 Task: Find connections with filter location Dongsheng with filter topic #SEMwith filter profile language Spanish with filter current company Vardhman Textiles with filter school St. Stephen's College, Delhi with filter industry Museums, Historical Sites, and Zoos with filter service category Home Networking with filter keywords title Journalist
Action: Mouse moved to (607, 61)
Screenshot: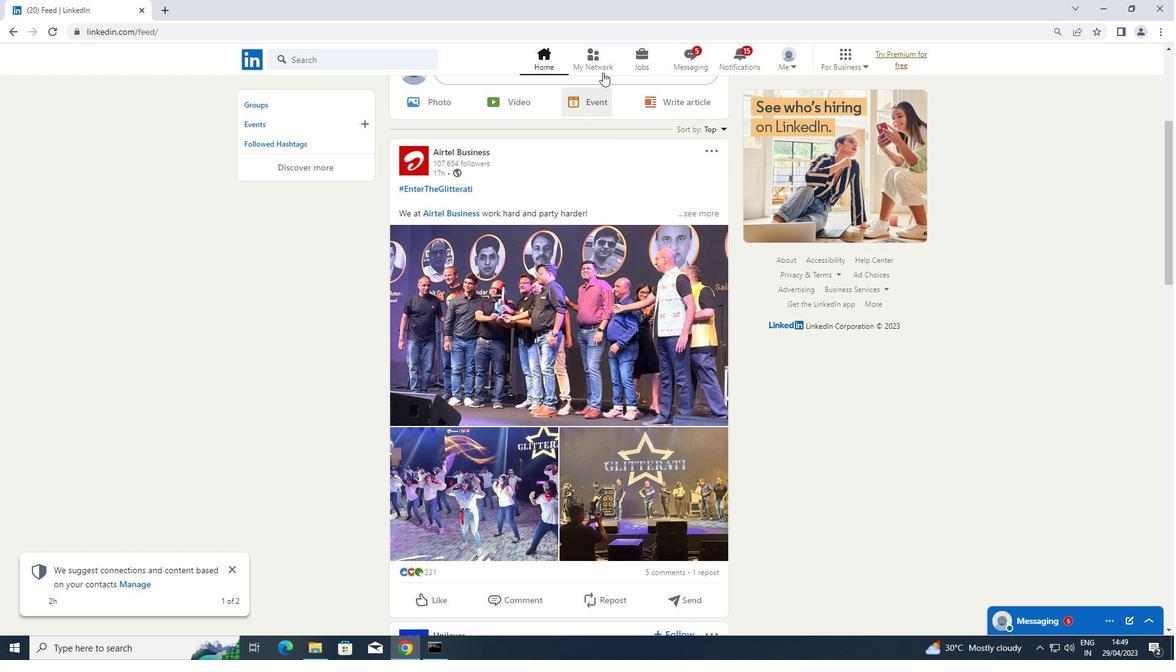 
Action: Mouse pressed left at (607, 61)
Screenshot: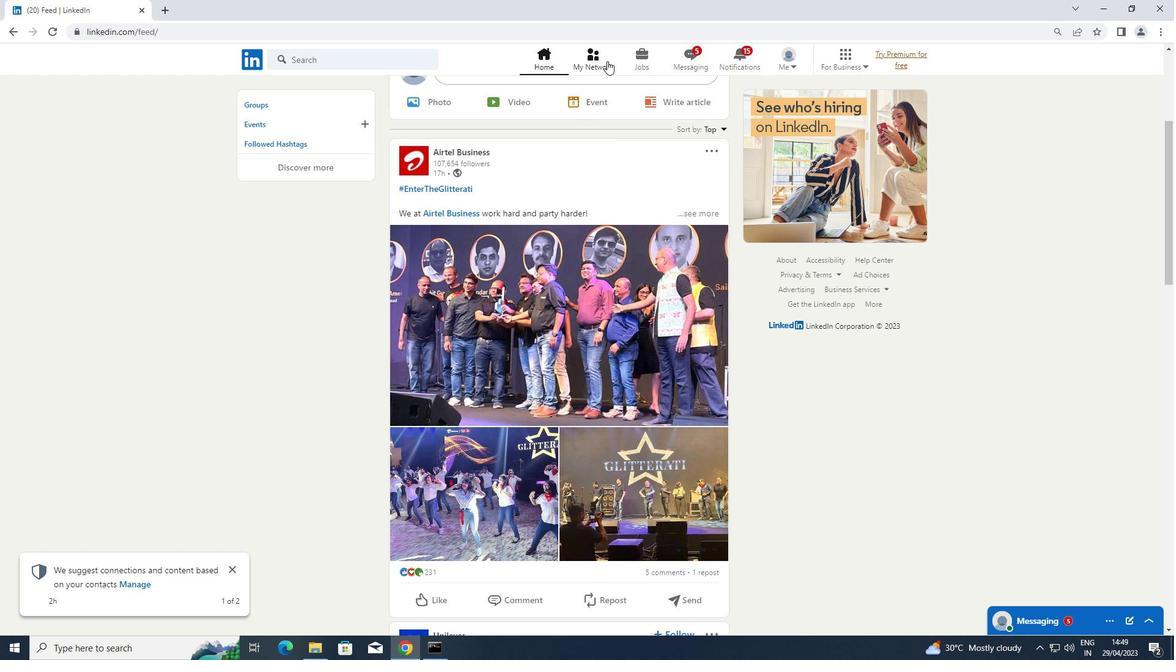 
Action: Mouse moved to (349, 126)
Screenshot: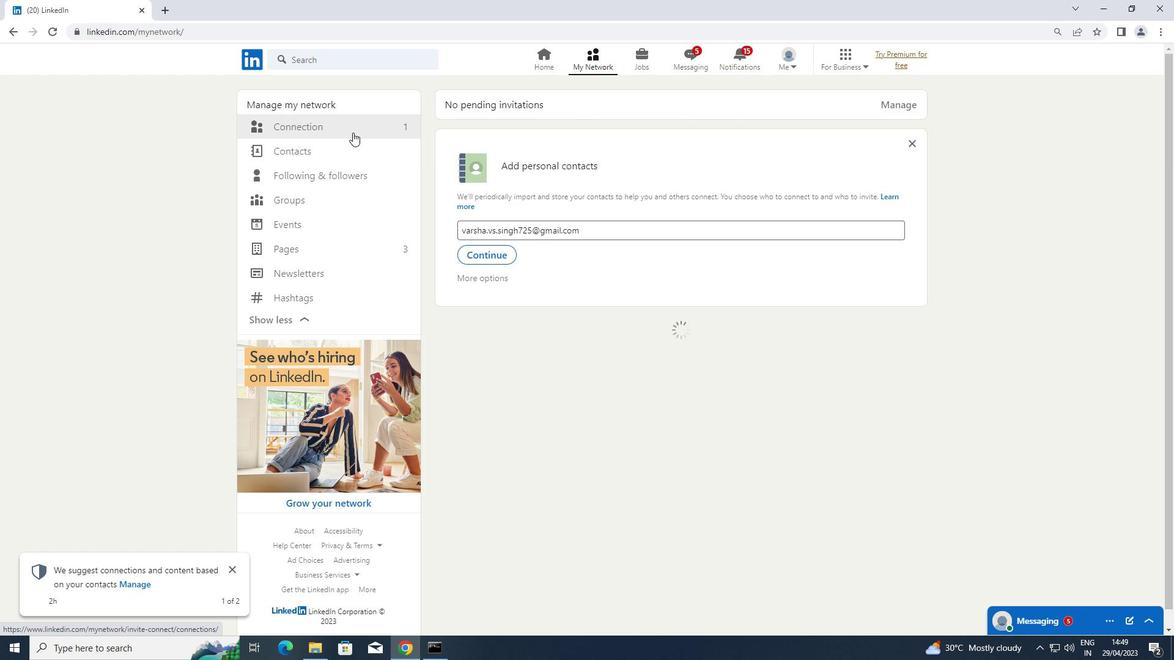 
Action: Mouse pressed left at (349, 126)
Screenshot: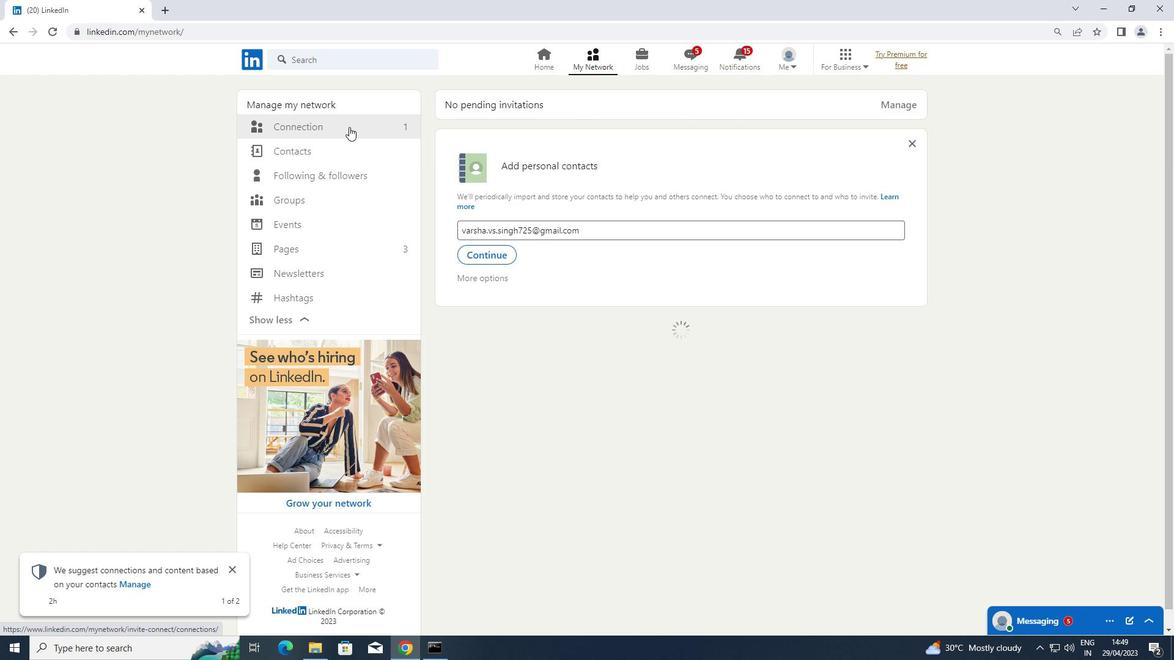 
Action: Mouse moved to (689, 127)
Screenshot: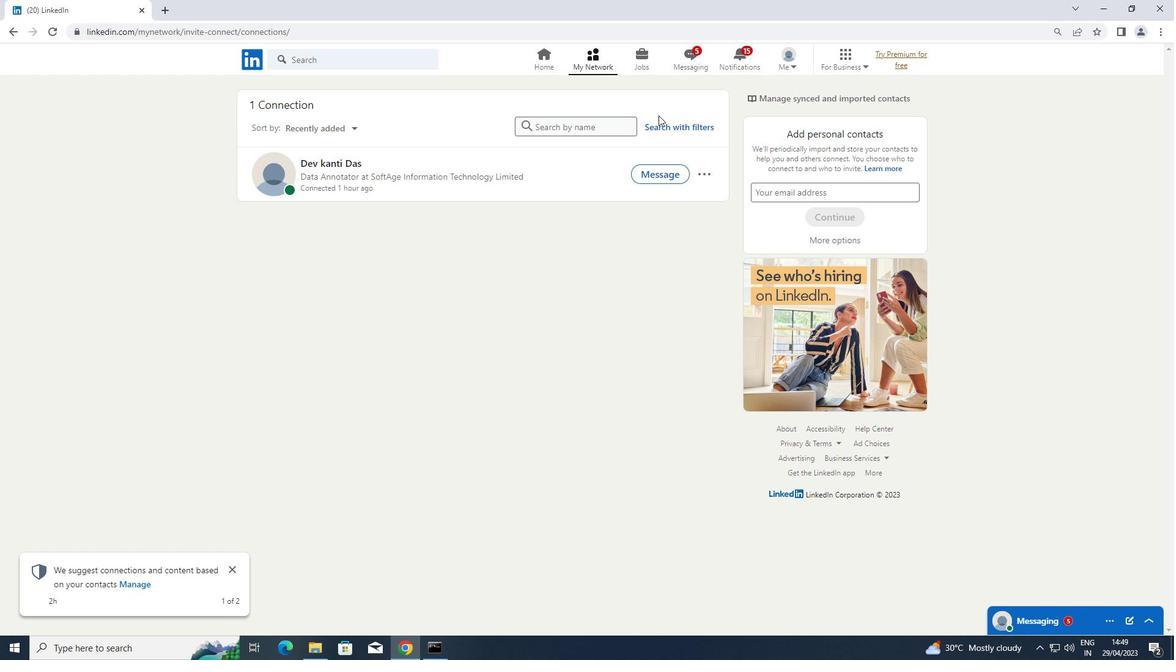 
Action: Mouse pressed left at (689, 127)
Screenshot: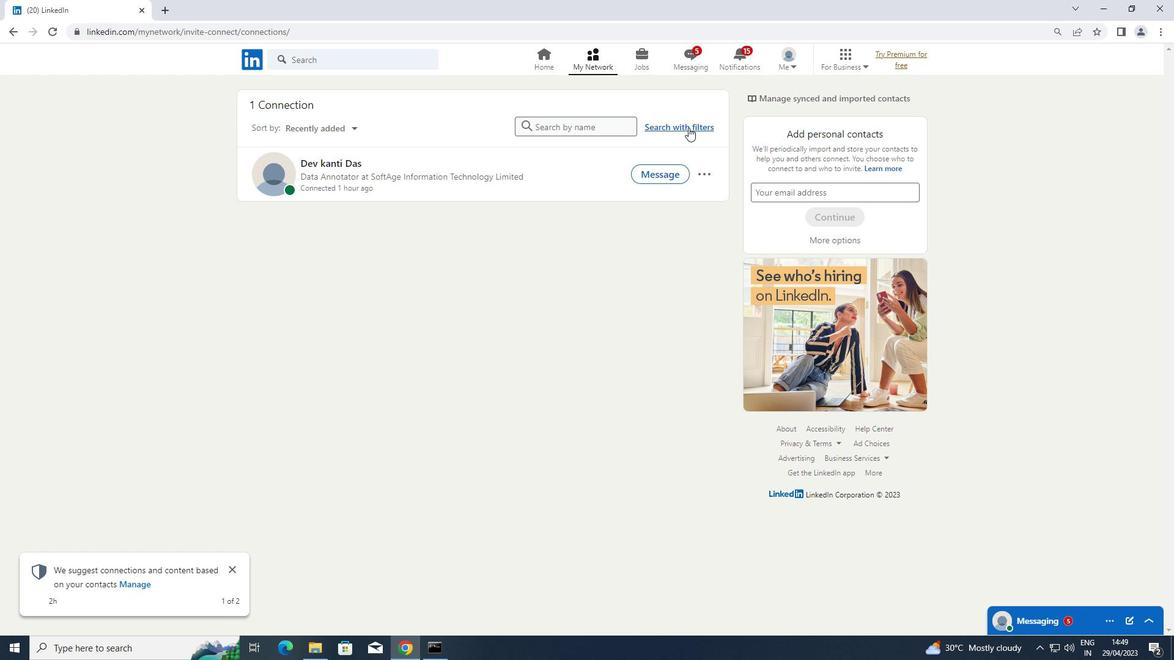 
Action: Mouse moved to (619, 96)
Screenshot: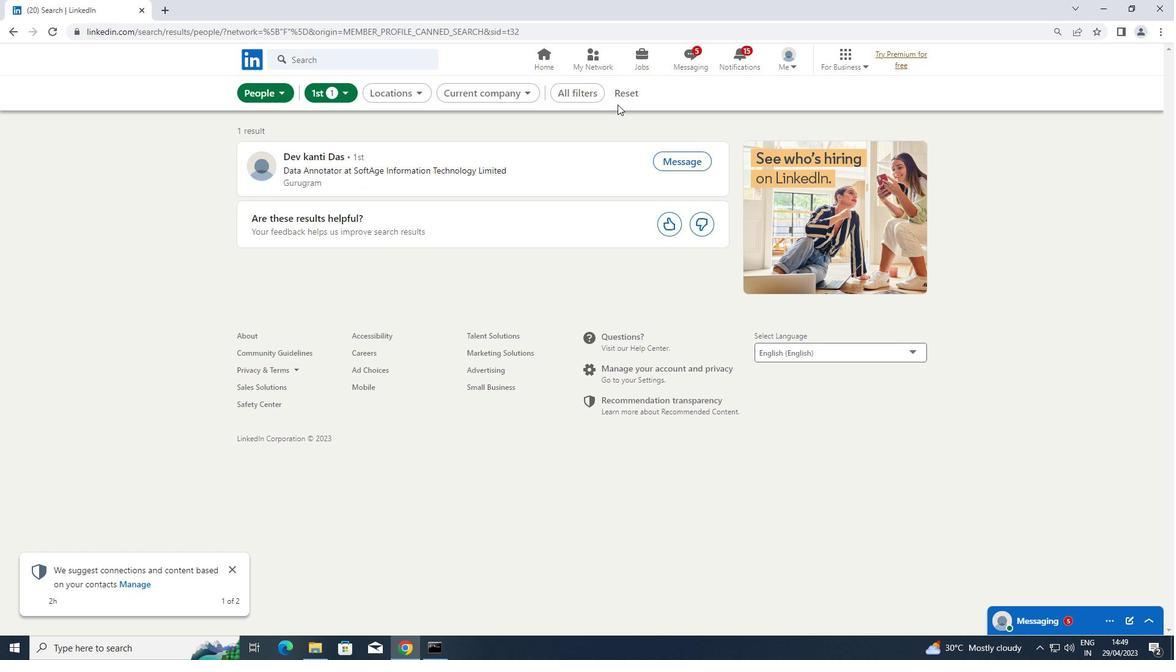 
Action: Mouse pressed left at (619, 96)
Screenshot: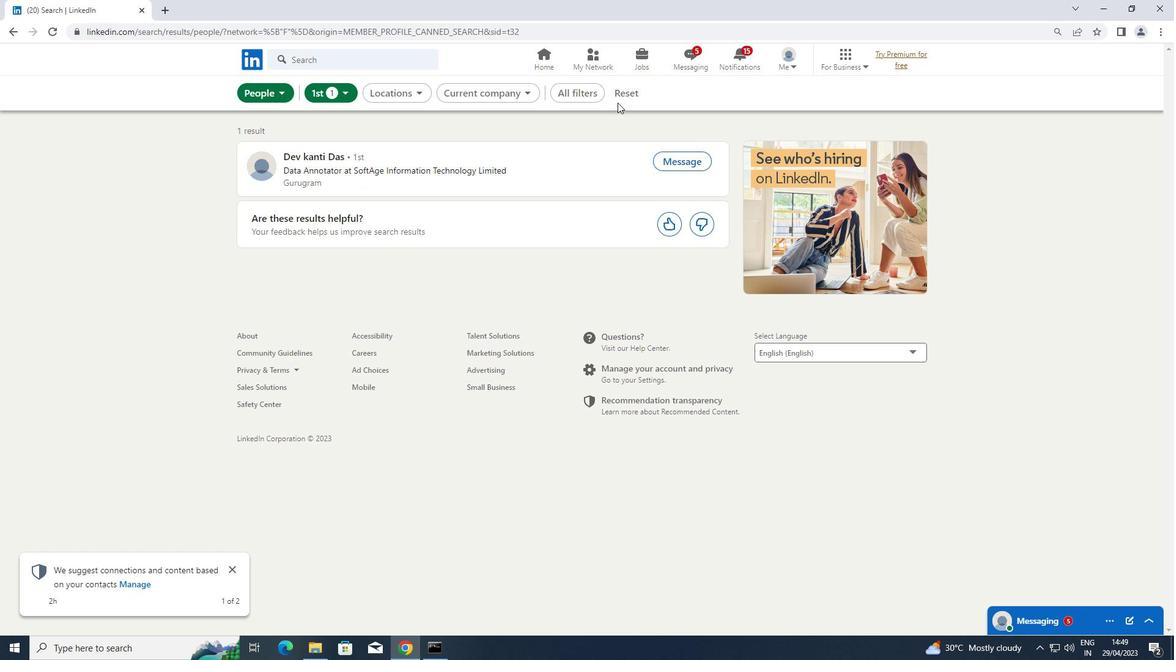 
Action: Mouse moved to (602, 97)
Screenshot: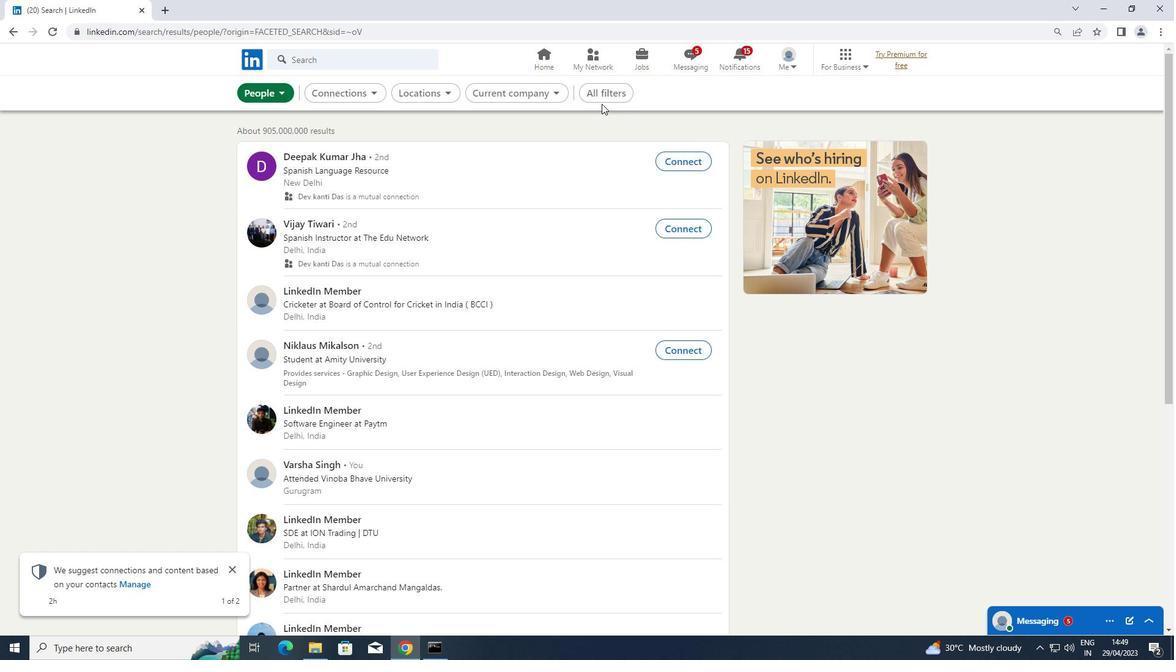 
Action: Mouse pressed left at (602, 97)
Screenshot: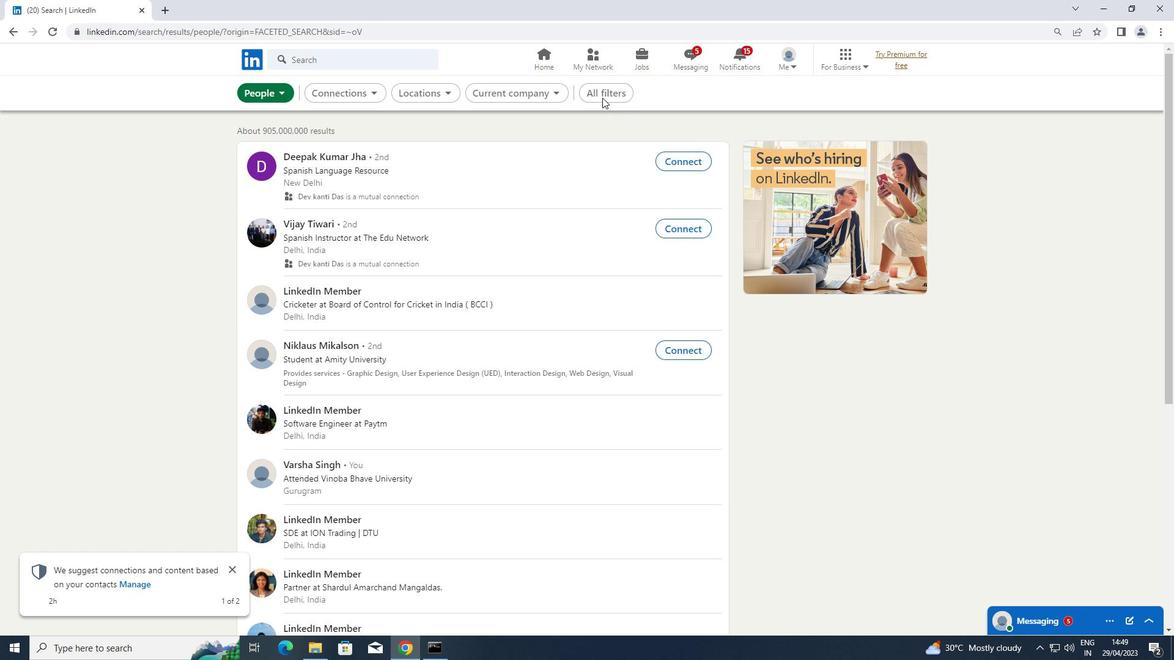
Action: Mouse moved to (853, 219)
Screenshot: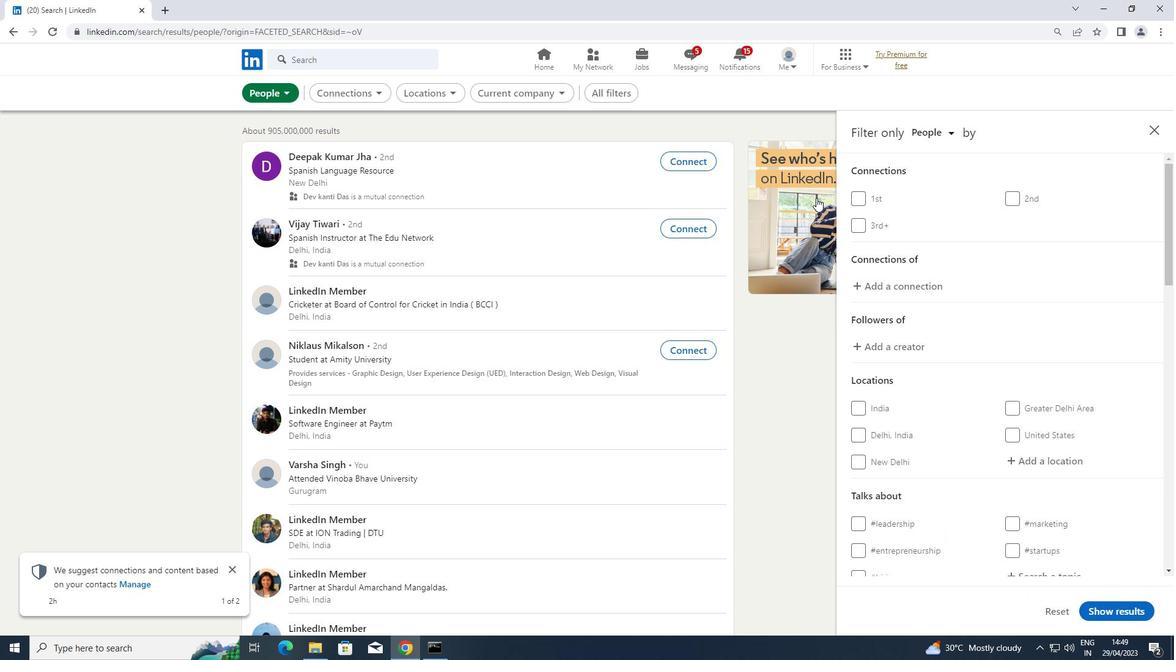 
Action: Mouse scrolled (853, 218) with delta (0, 0)
Screenshot: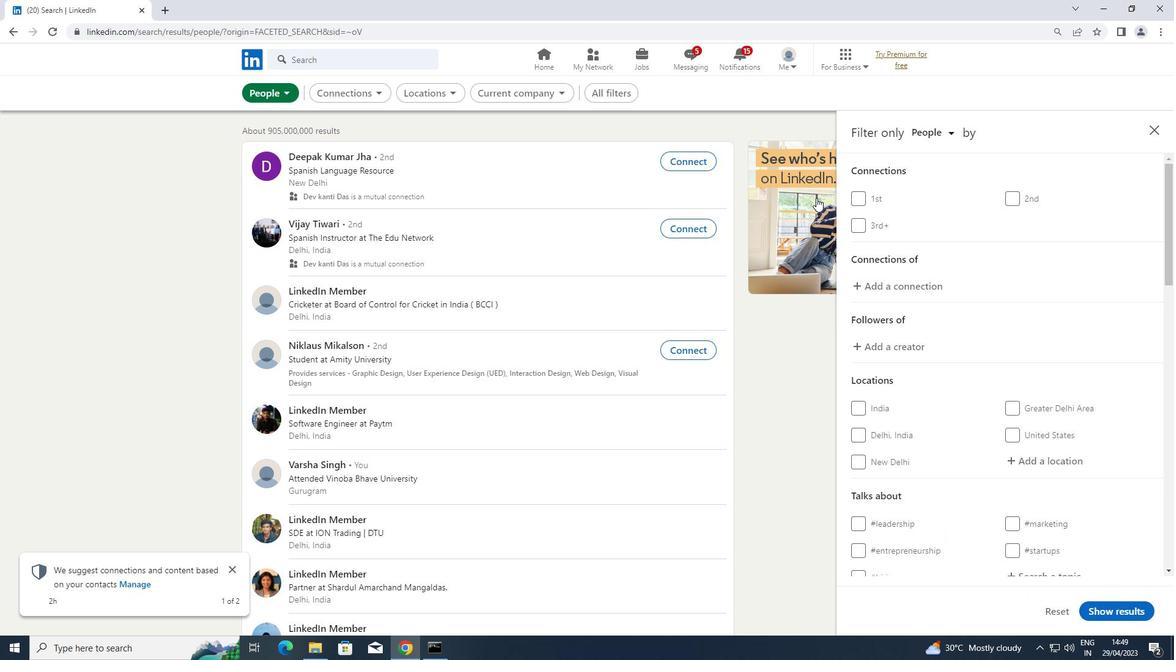
Action: Mouse moved to (1012, 394)
Screenshot: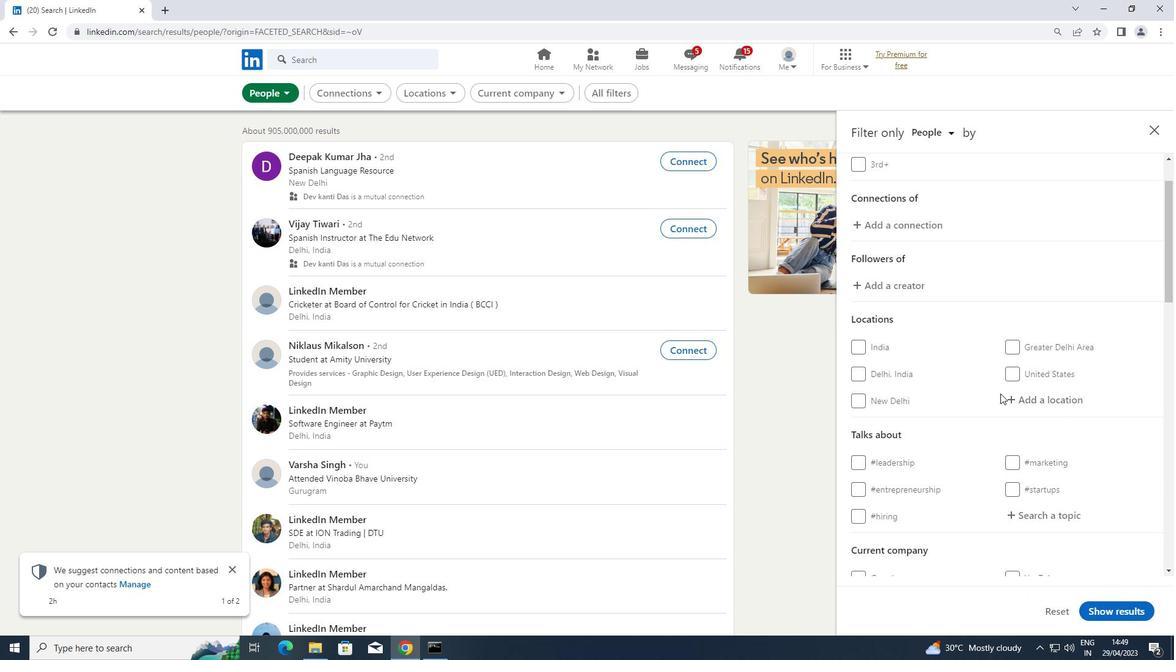 
Action: Mouse pressed left at (1012, 394)
Screenshot: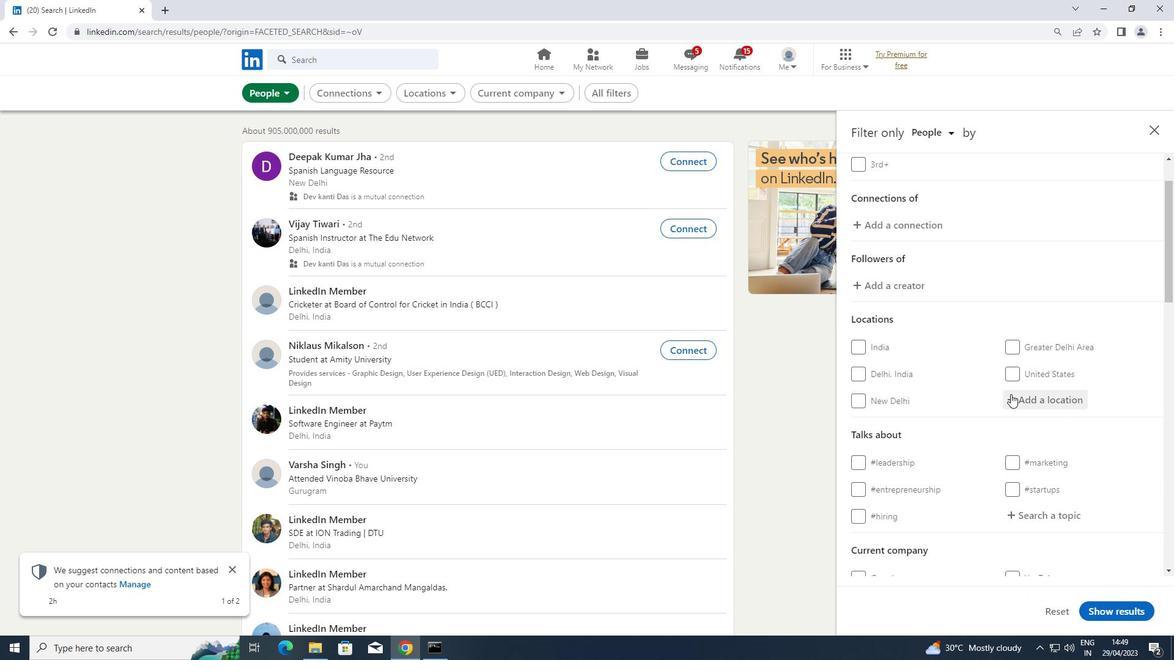 
Action: Mouse moved to (974, 289)
Screenshot: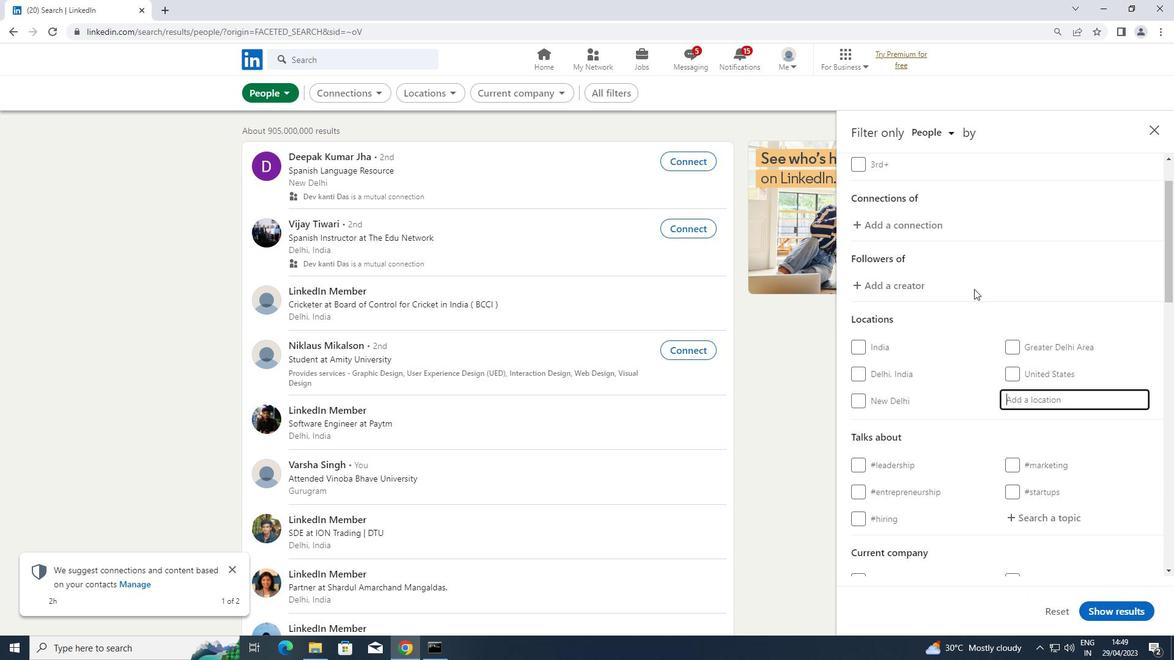 
Action: Key pressed <Key.shift>DONSHENG
Screenshot: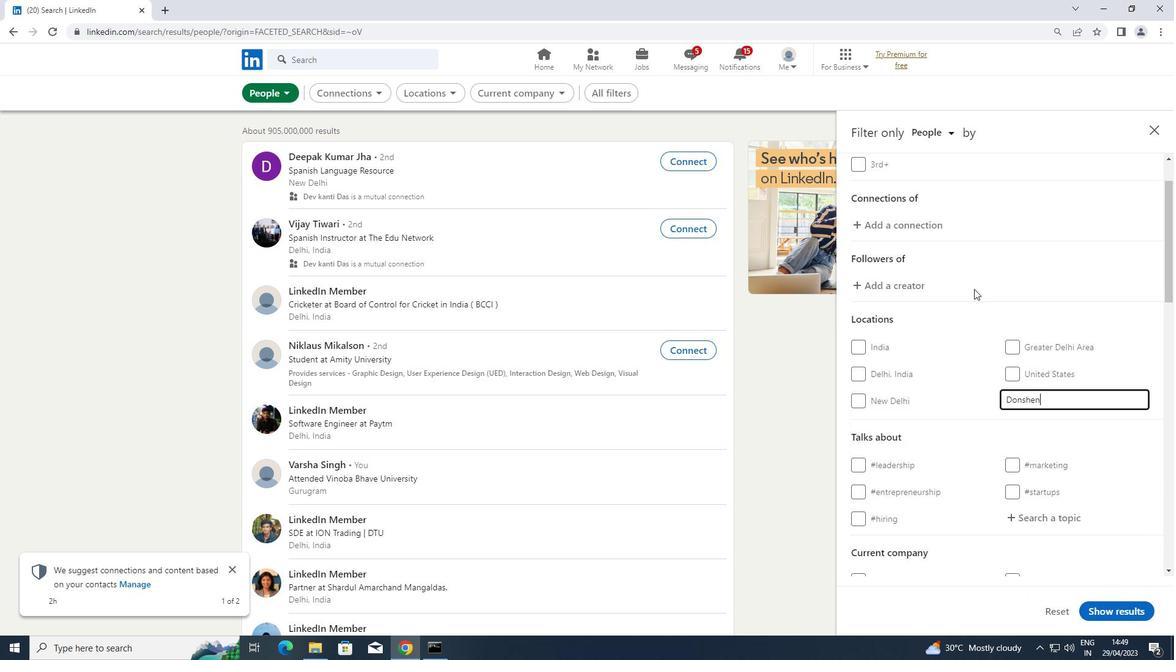 
Action: Mouse moved to (1021, 517)
Screenshot: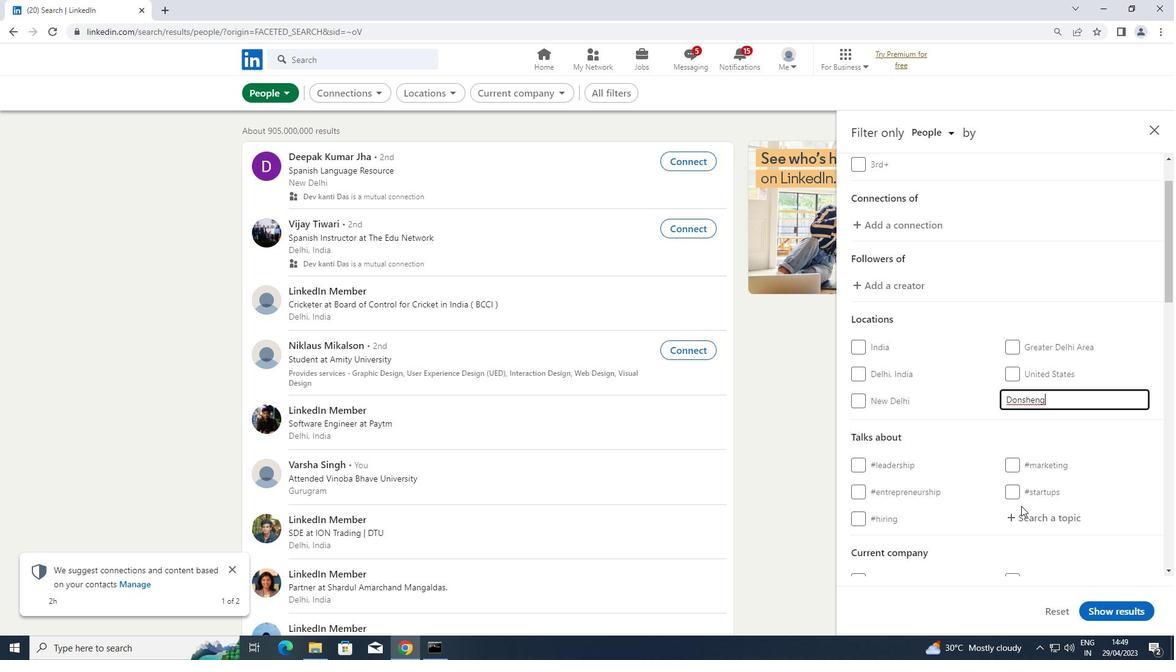 
Action: Mouse pressed left at (1021, 517)
Screenshot: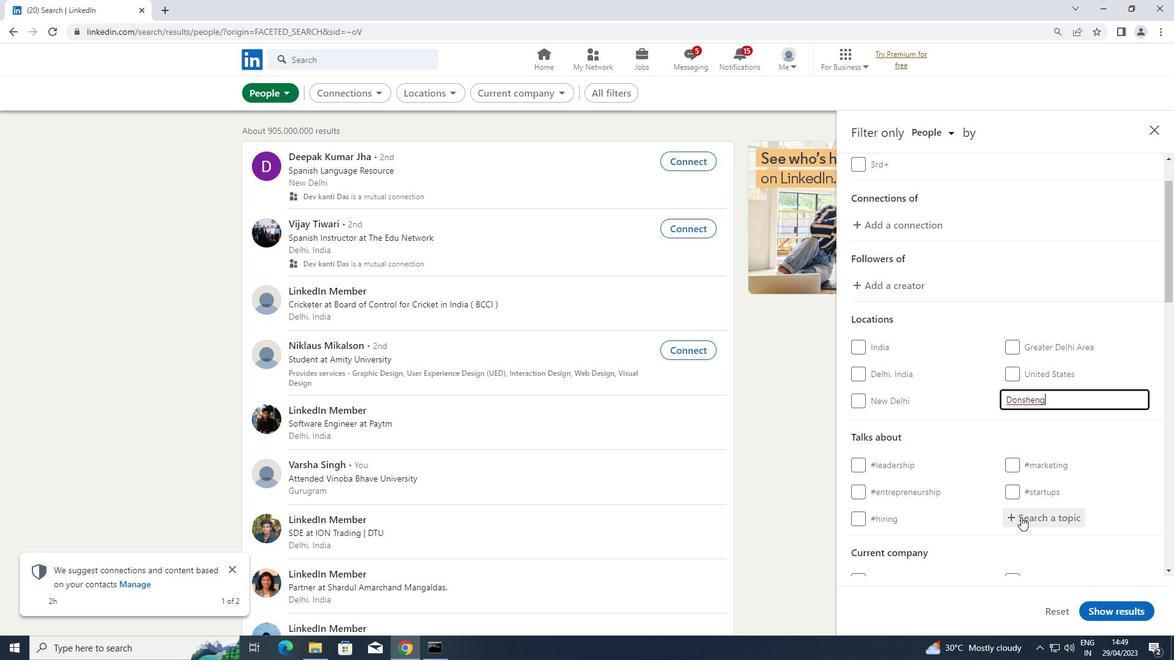 
Action: Mouse moved to (979, 414)
Screenshot: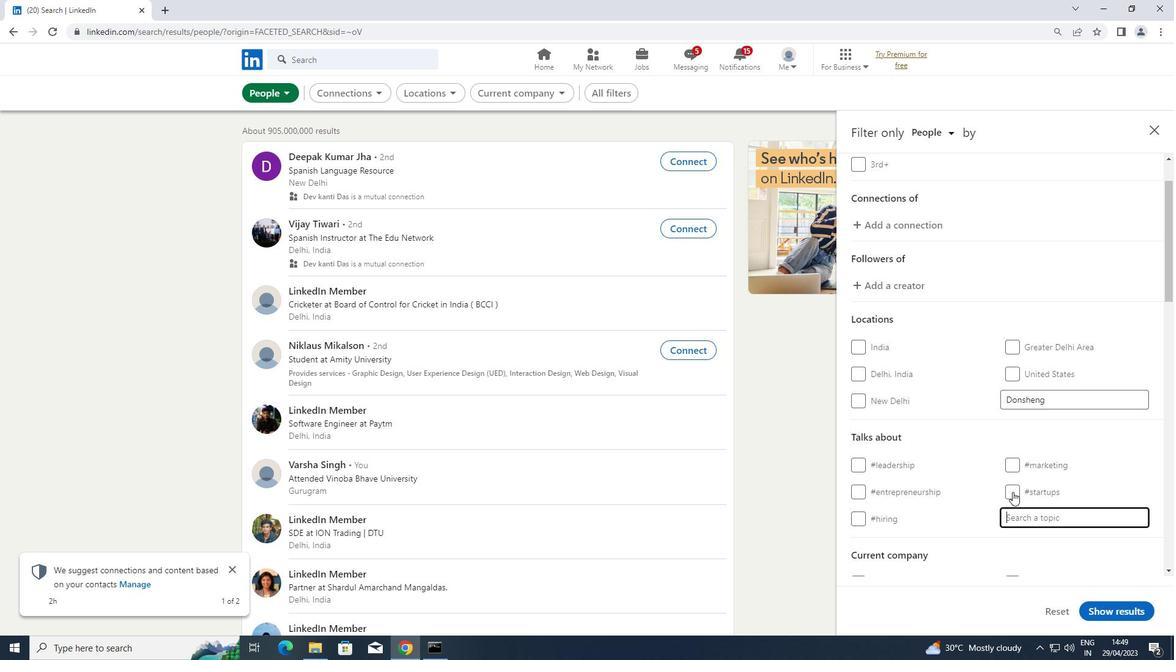 
Action: Key pressed <Key.shift>#<Key.shift>SEM
Screenshot: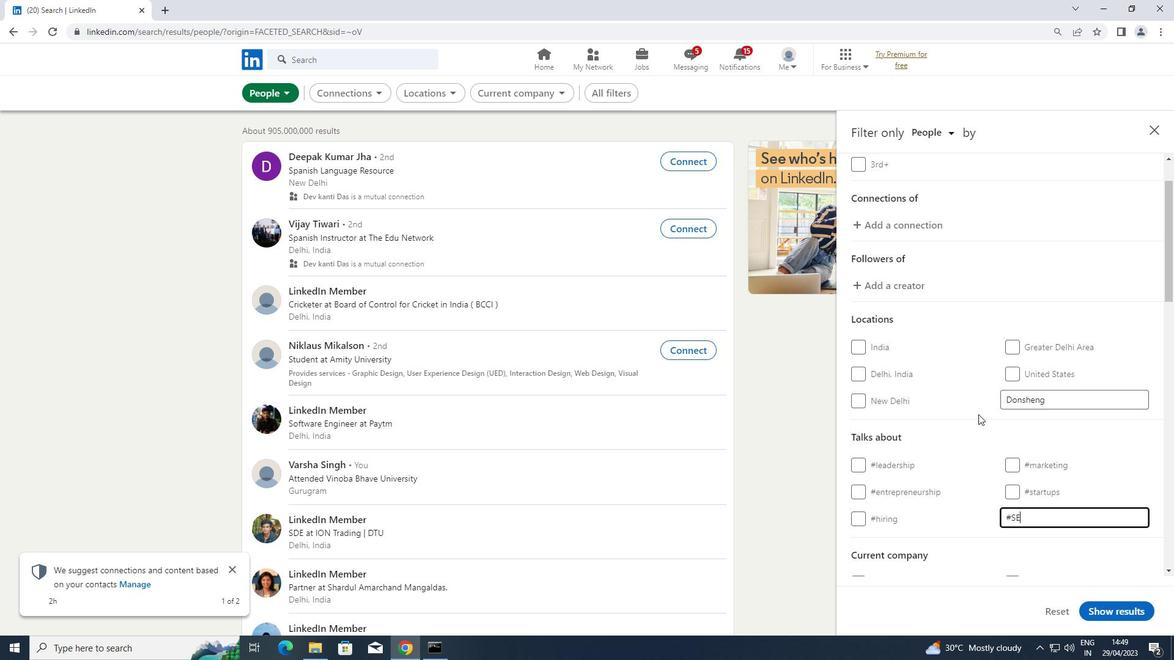 
Action: Mouse moved to (192, 0)
Screenshot: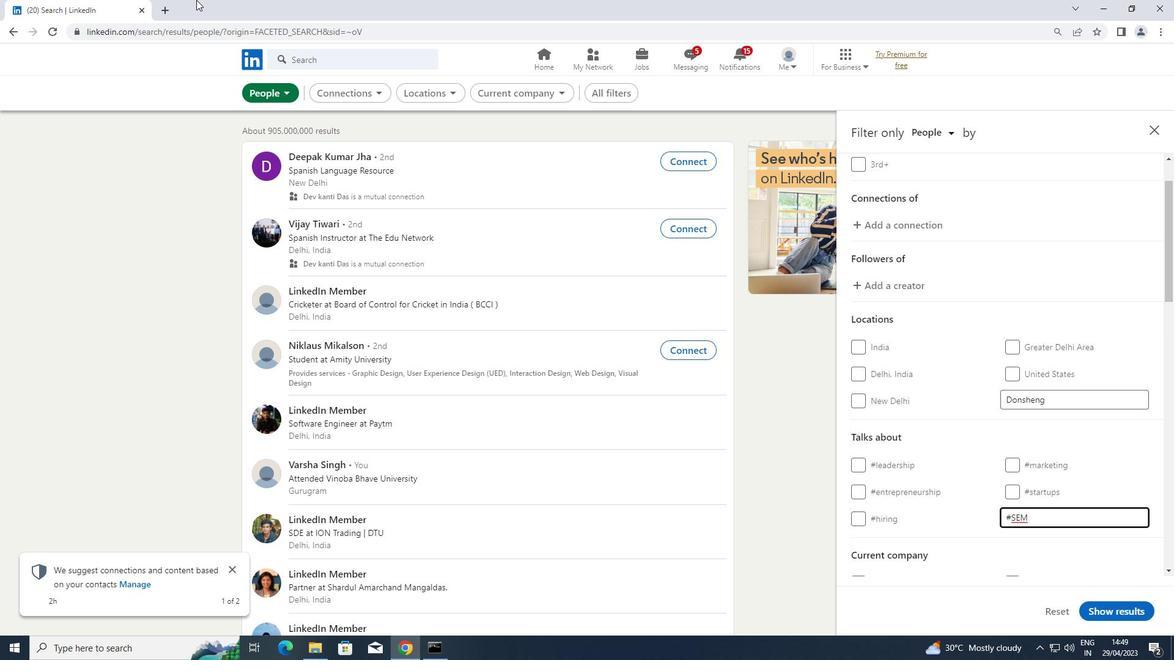 
Action: Mouse scrolled (192, 0) with delta (0, 0)
Screenshot: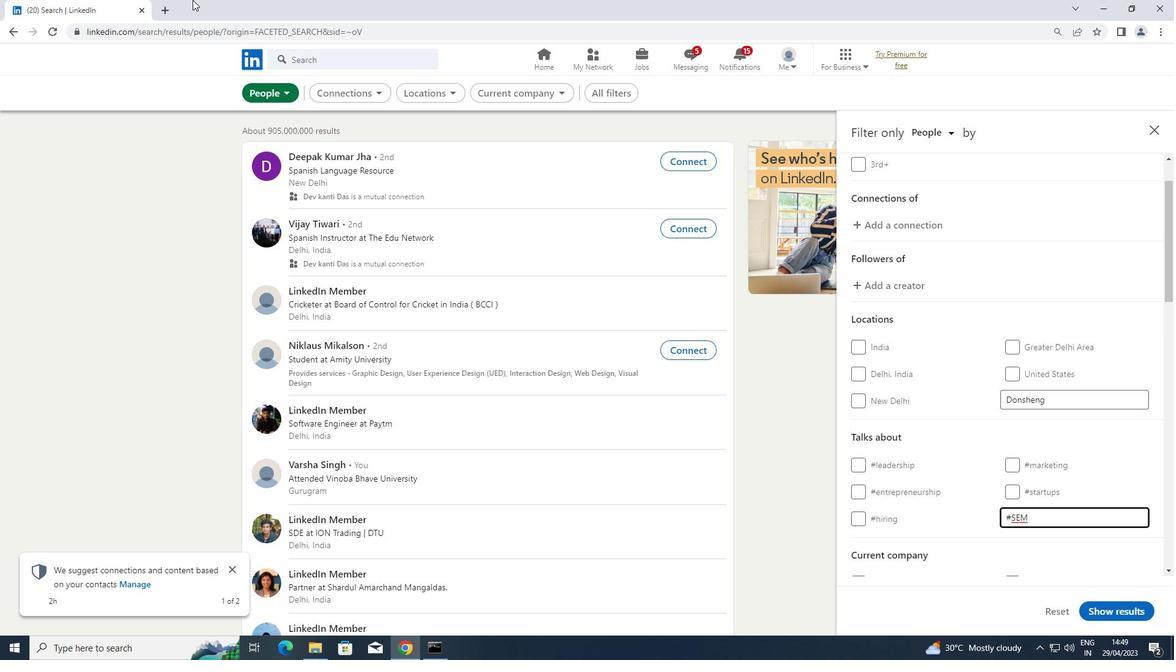 
Action: Mouse moved to (873, 351)
Screenshot: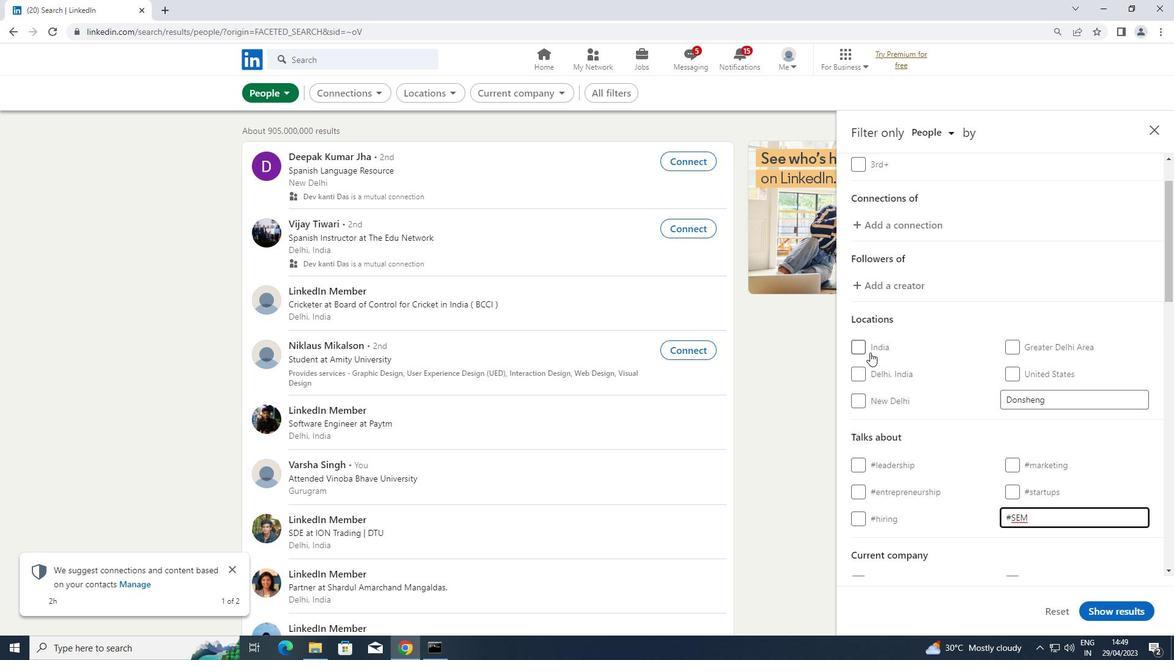 
Action: Mouse scrolled (873, 351) with delta (0, 0)
Screenshot: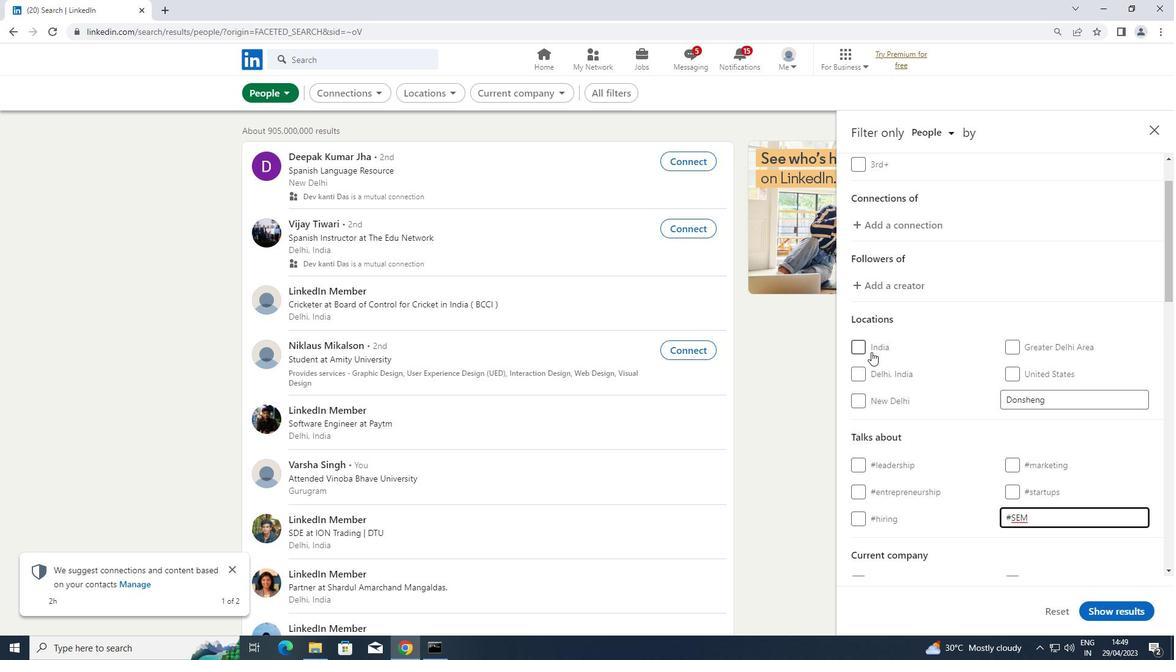 
Action: Mouse scrolled (873, 351) with delta (0, 0)
Screenshot: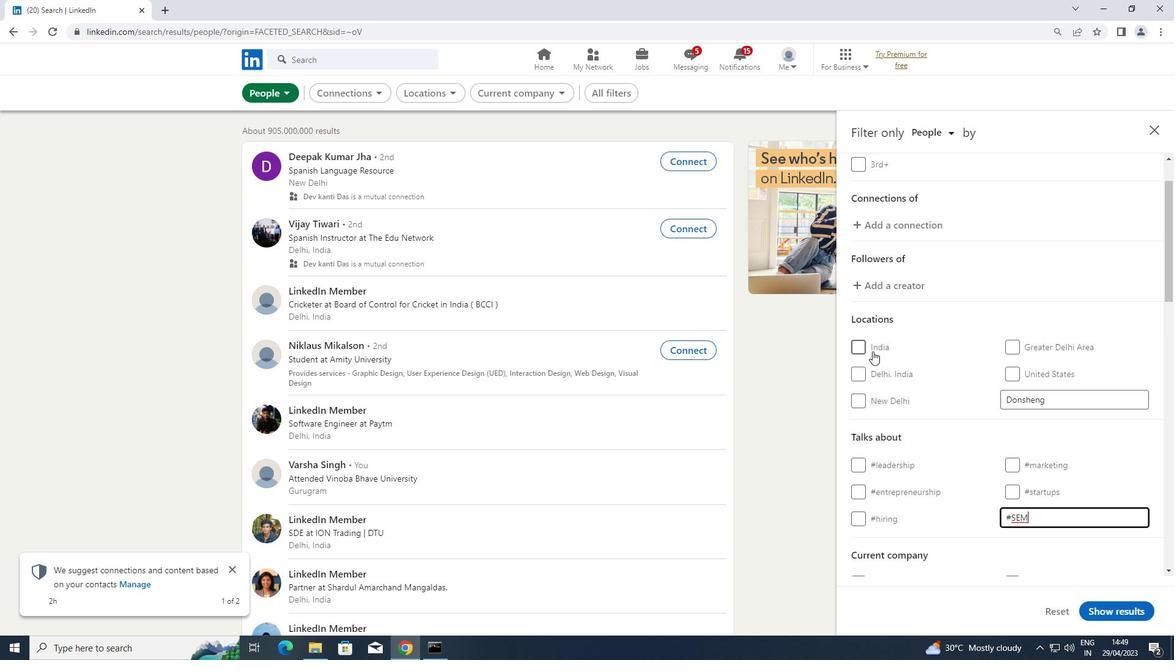 
Action: Mouse scrolled (873, 351) with delta (0, 0)
Screenshot: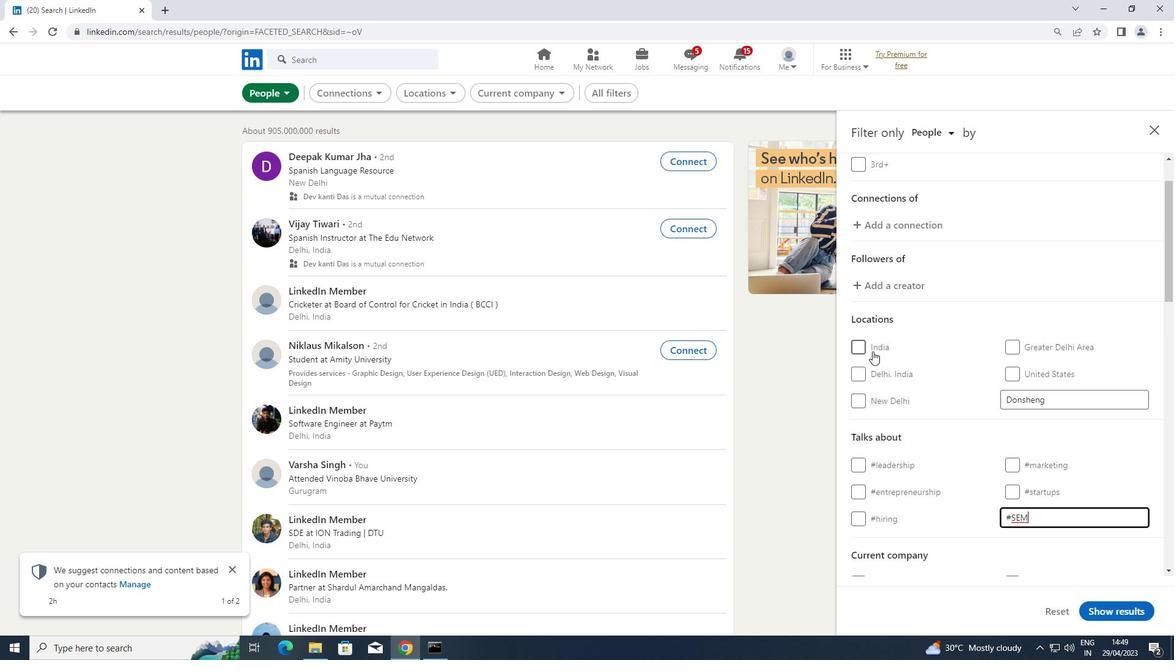 
Action: Mouse scrolled (873, 351) with delta (0, 0)
Screenshot: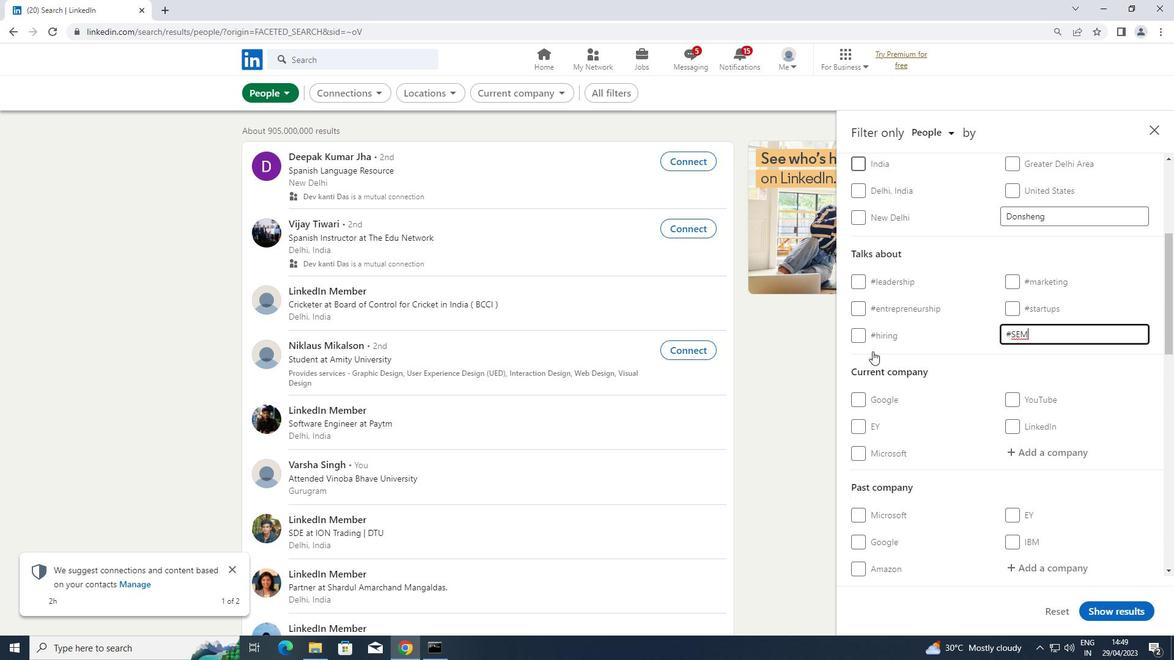 
Action: Mouse scrolled (873, 351) with delta (0, 0)
Screenshot: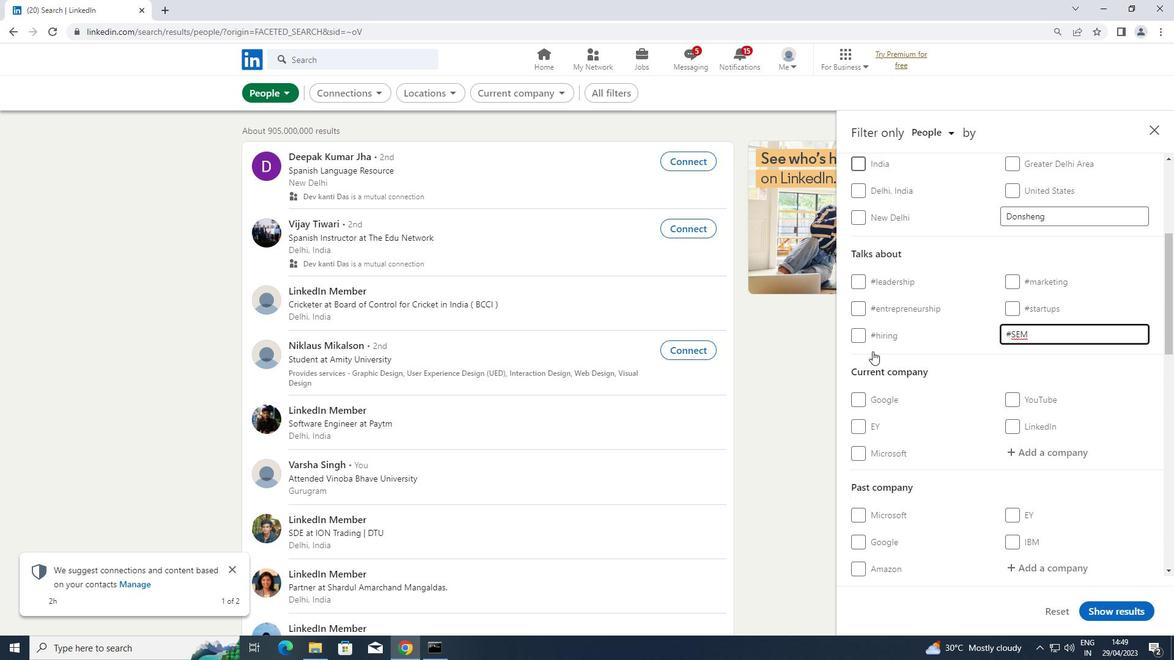 
Action: Mouse scrolled (873, 351) with delta (0, 0)
Screenshot: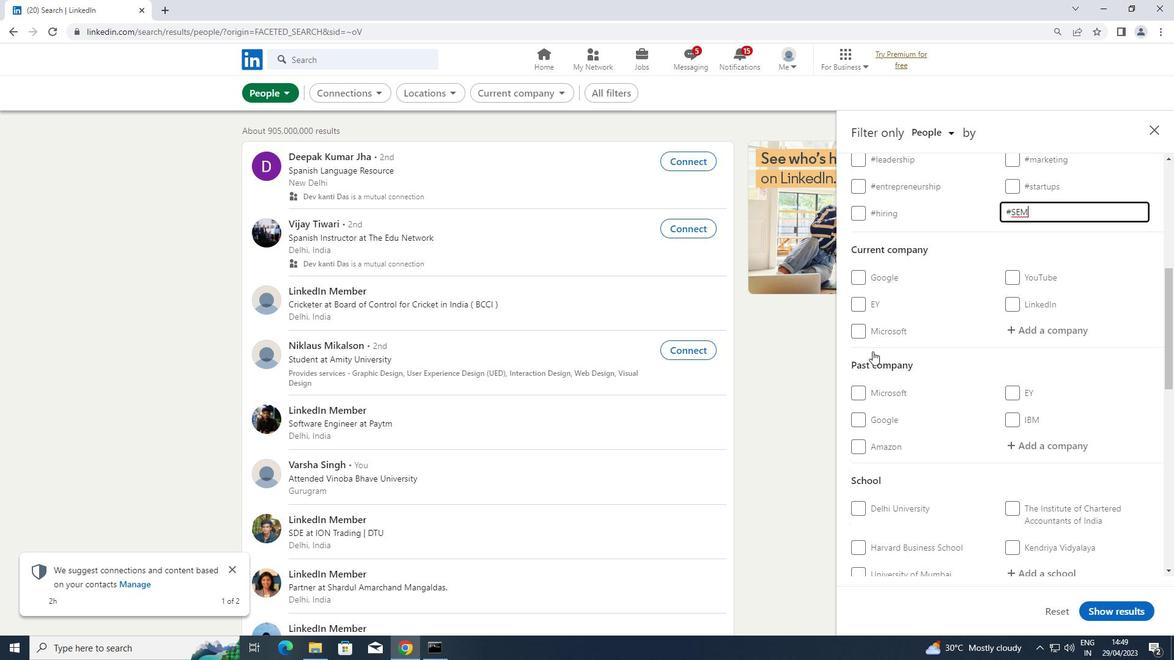 
Action: Mouse scrolled (873, 351) with delta (0, 0)
Screenshot: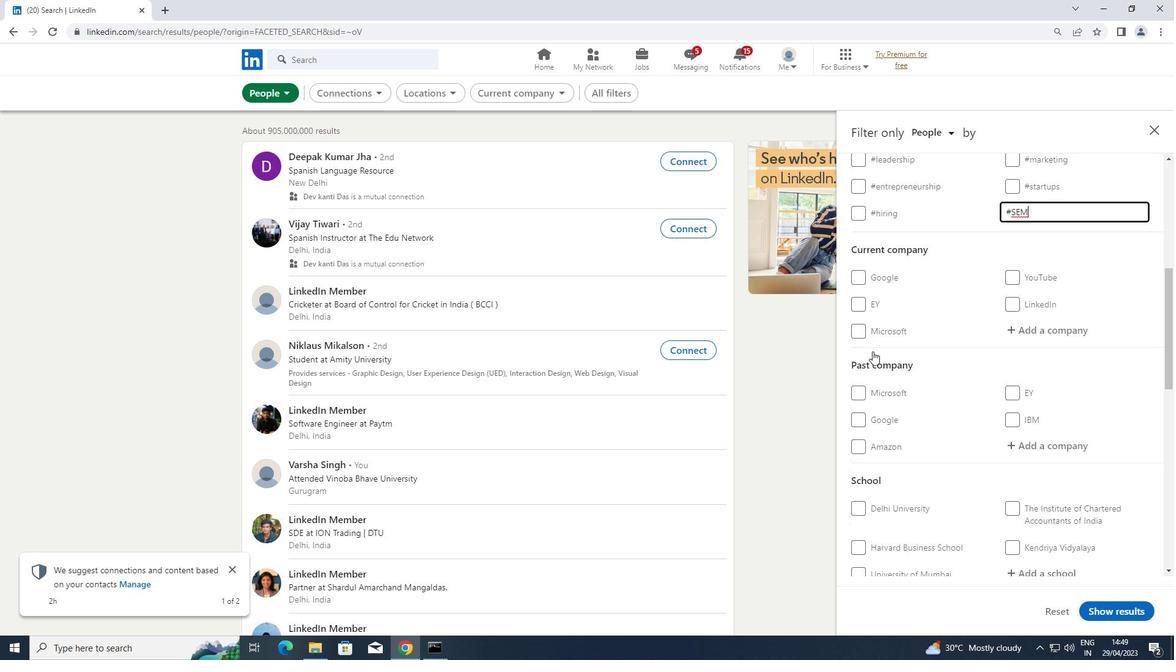
Action: Mouse scrolled (873, 351) with delta (0, 0)
Screenshot: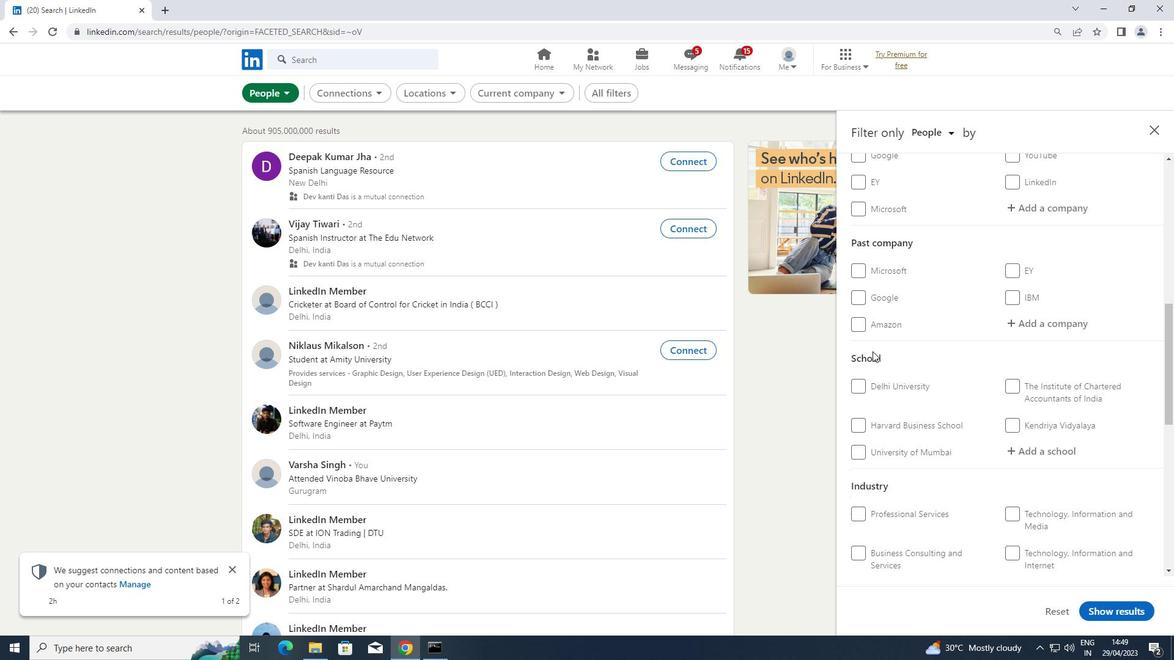 
Action: Mouse scrolled (873, 351) with delta (0, 0)
Screenshot: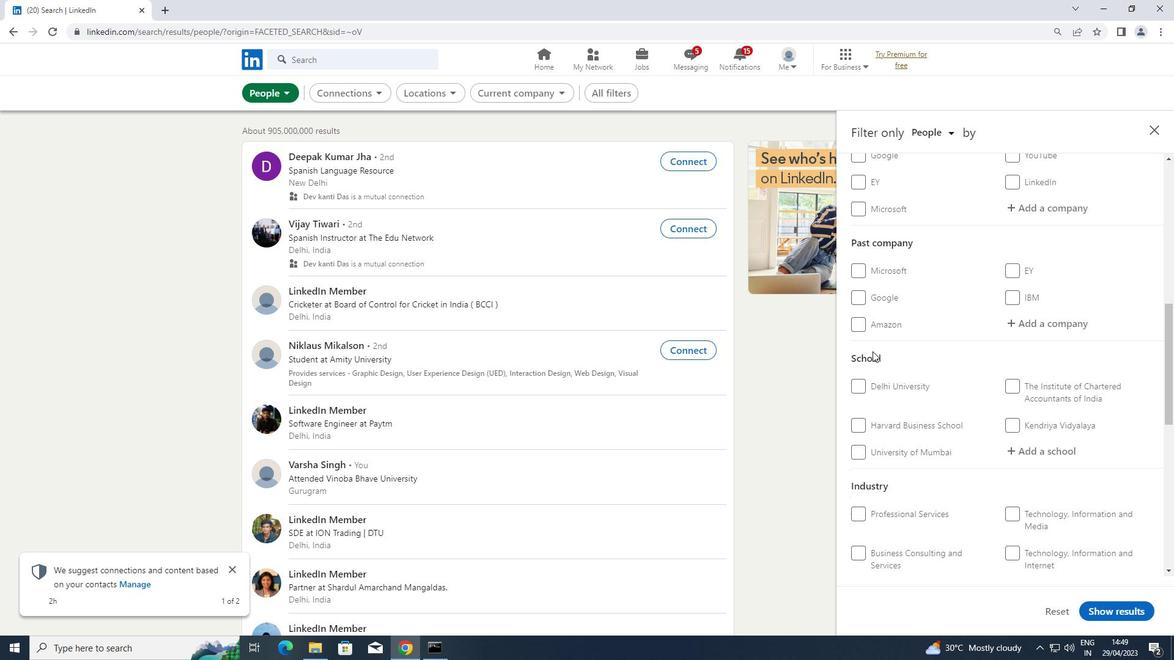 
Action: Mouse scrolled (873, 351) with delta (0, 0)
Screenshot: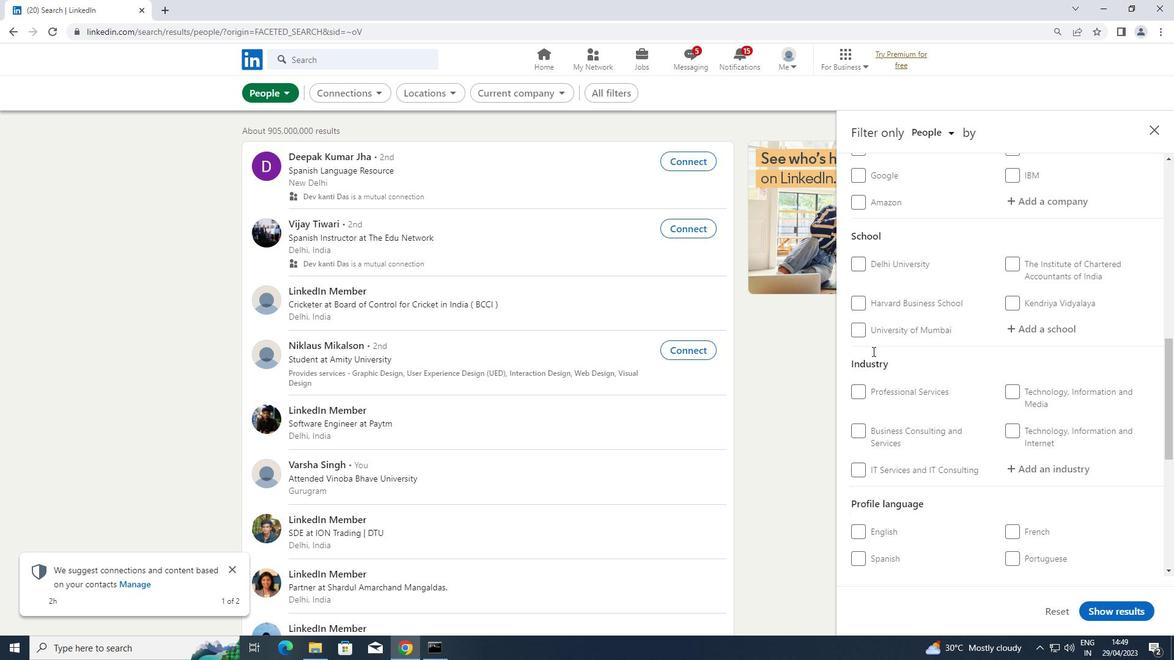 
Action: Mouse scrolled (873, 351) with delta (0, 0)
Screenshot: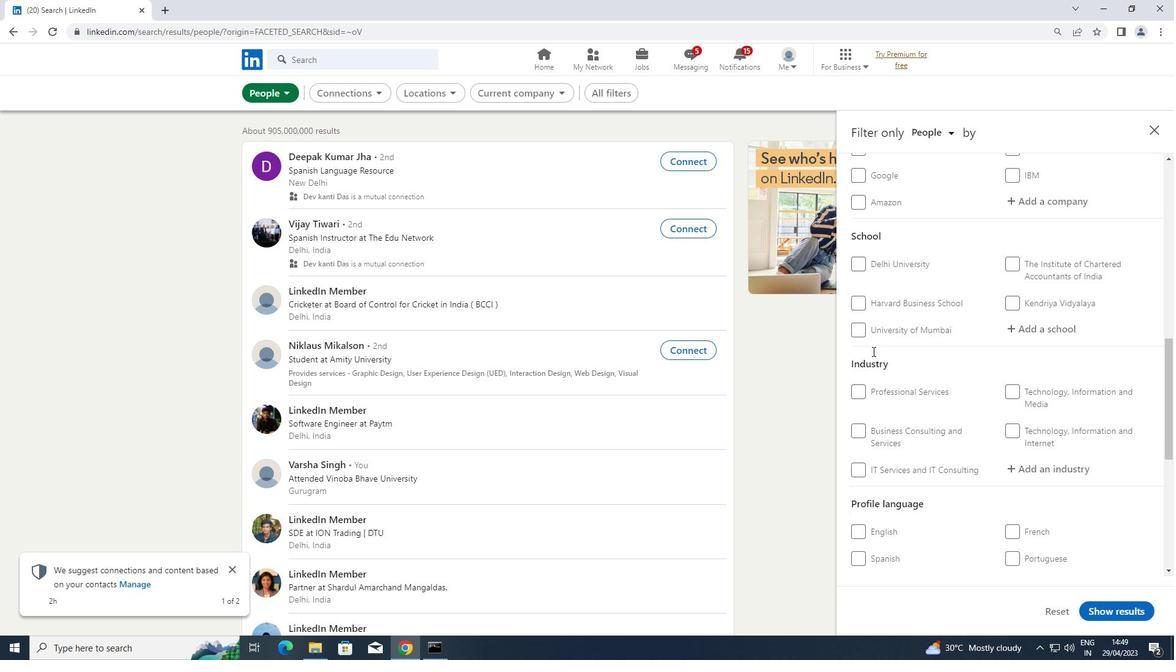 
Action: Mouse moved to (859, 435)
Screenshot: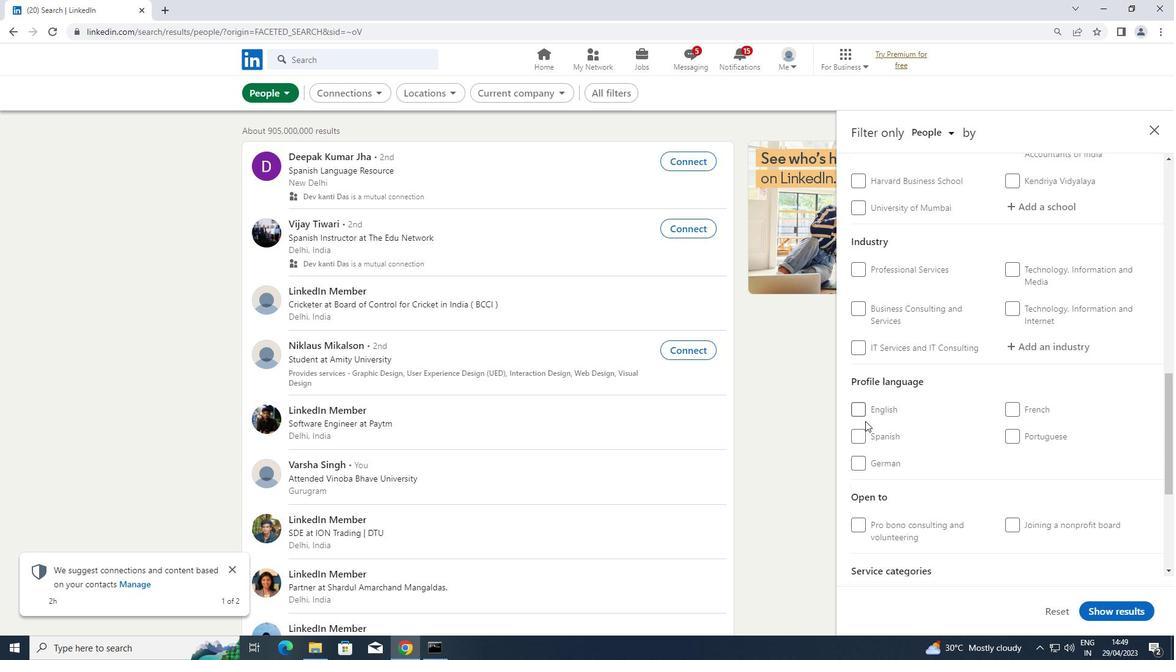 
Action: Mouse pressed left at (859, 435)
Screenshot: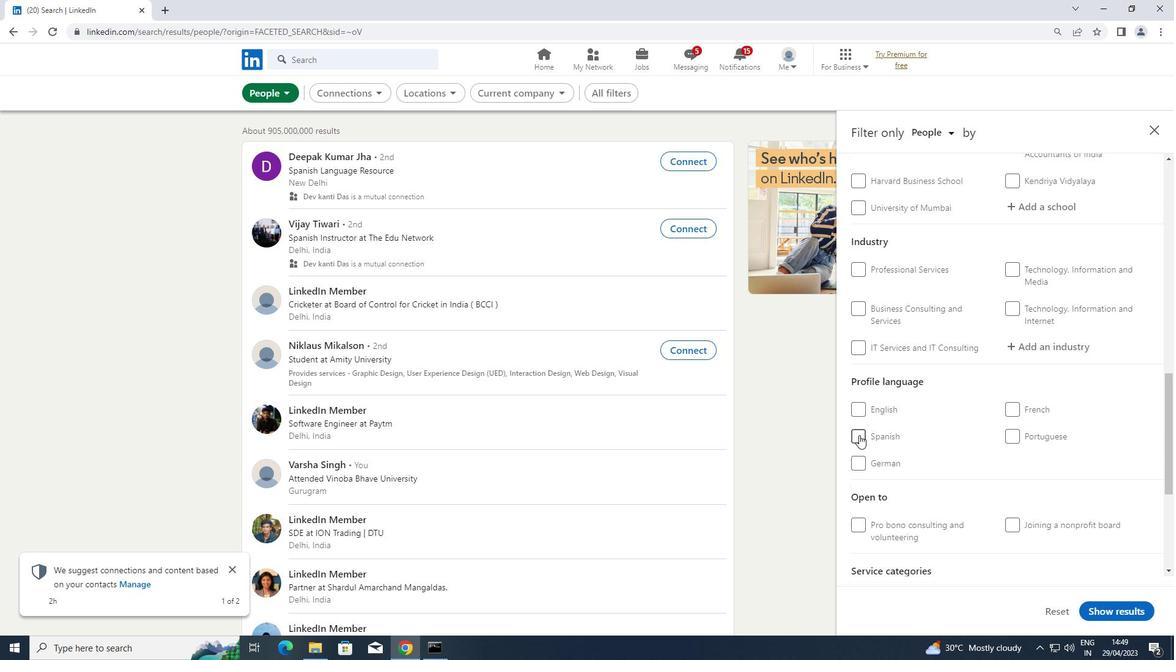 
Action: Mouse scrolled (859, 436) with delta (0, 0)
Screenshot: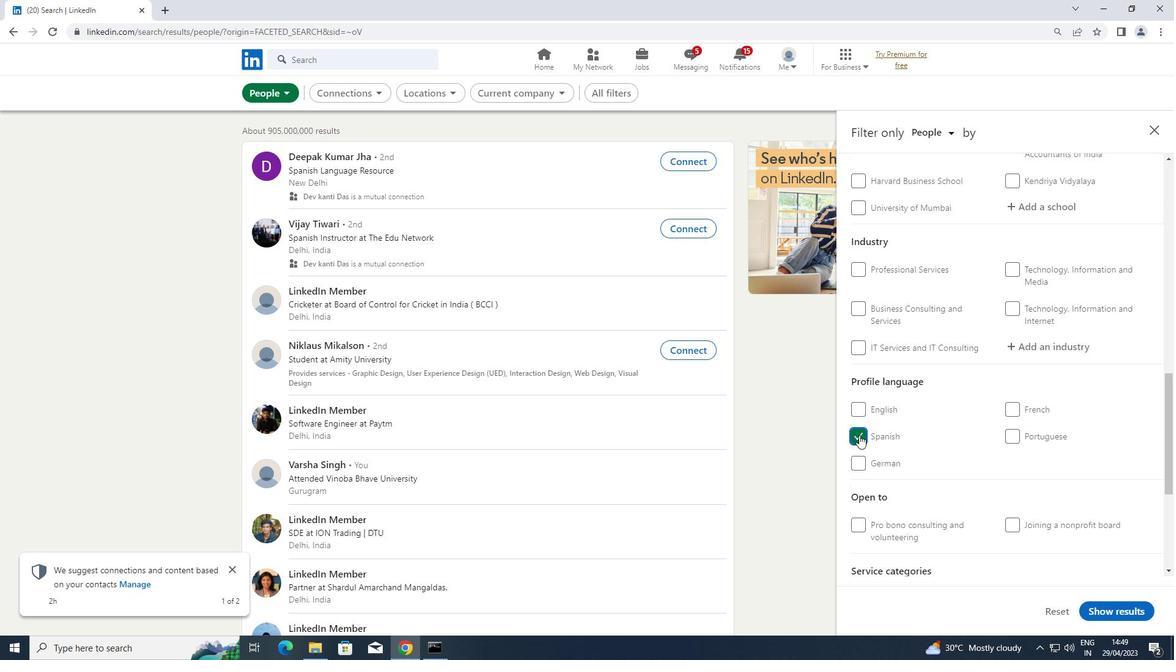 
Action: Mouse scrolled (859, 436) with delta (0, 0)
Screenshot: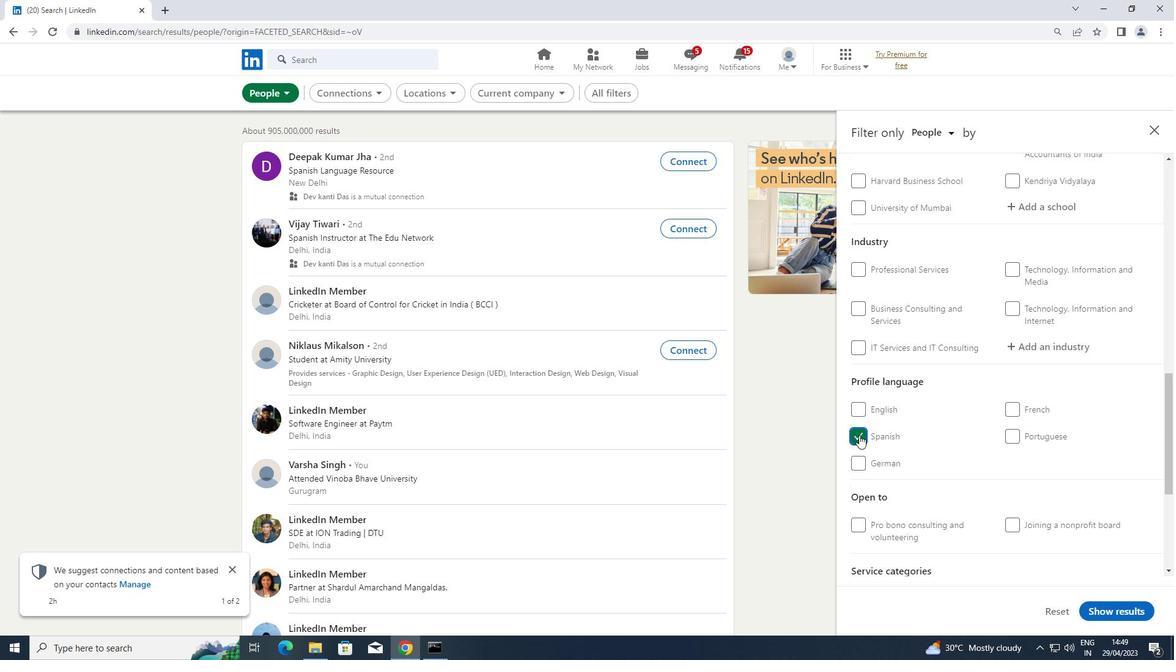 
Action: Mouse scrolled (859, 436) with delta (0, 0)
Screenshot: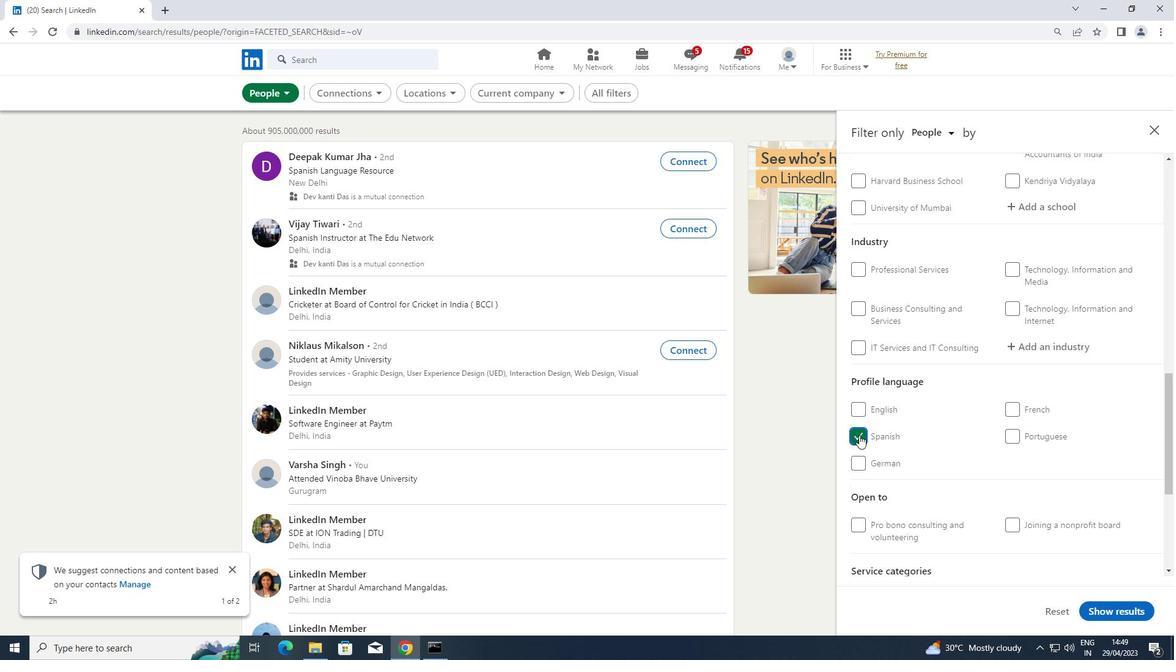 
Action: Mouse scrolled (859, 436) with delta (0, 0)
Screenshot: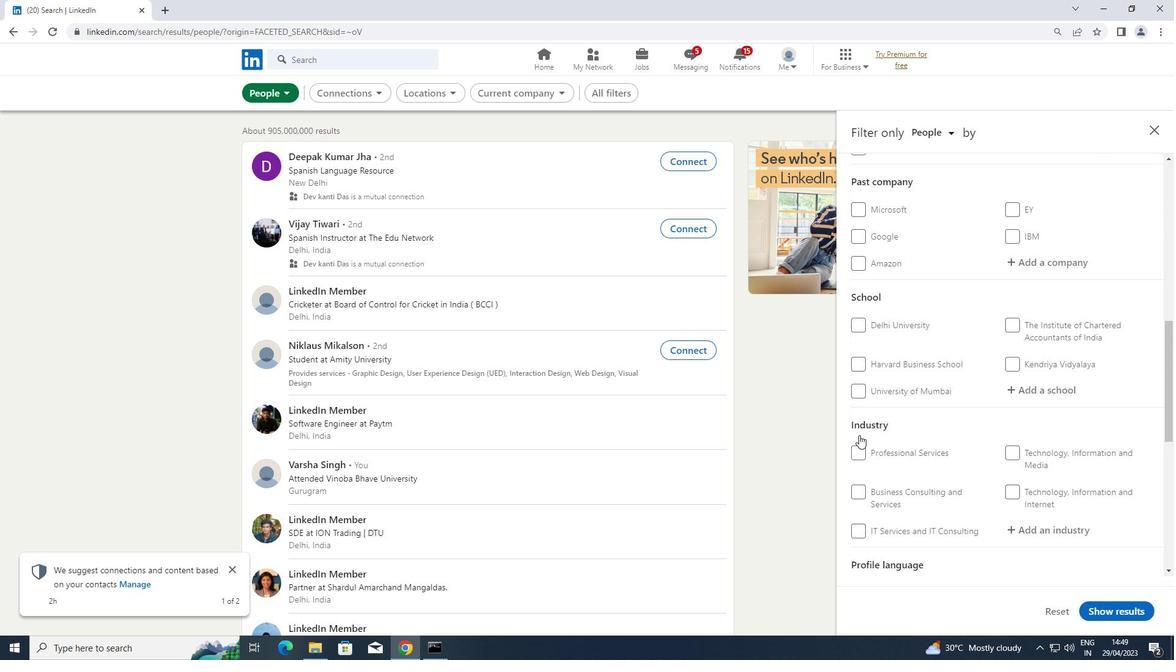 
Action: Mouse scrolled (859, 436) with delta (0, 0)
Screenshot: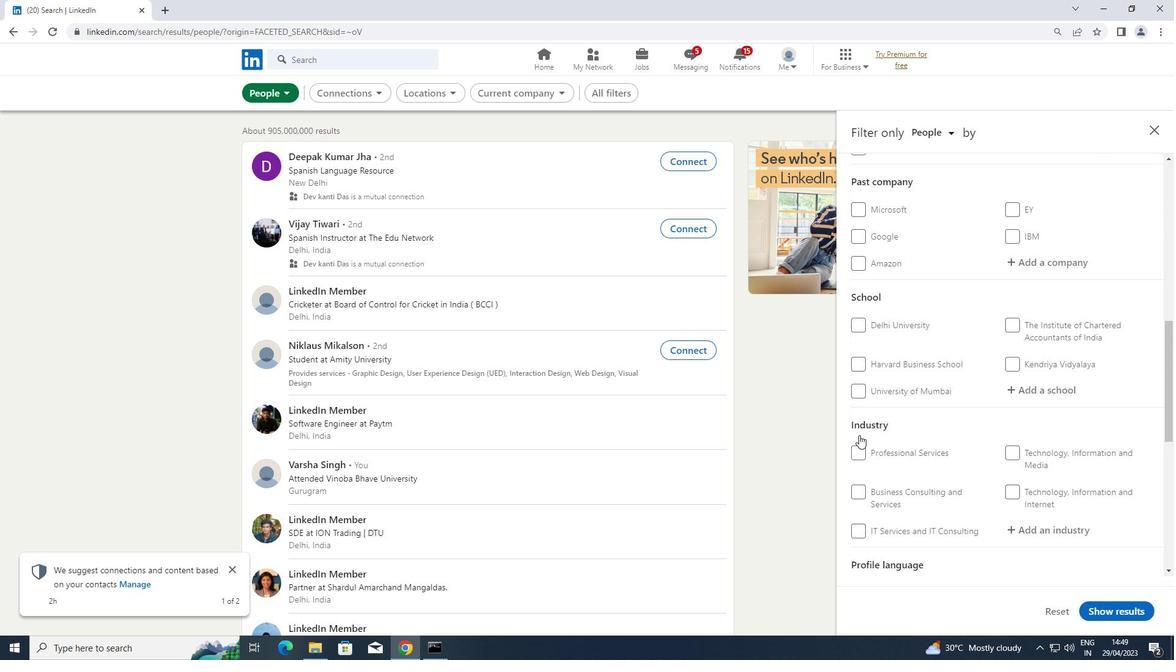 
Action: Mouse moved to (1028, 267)
Screenshot: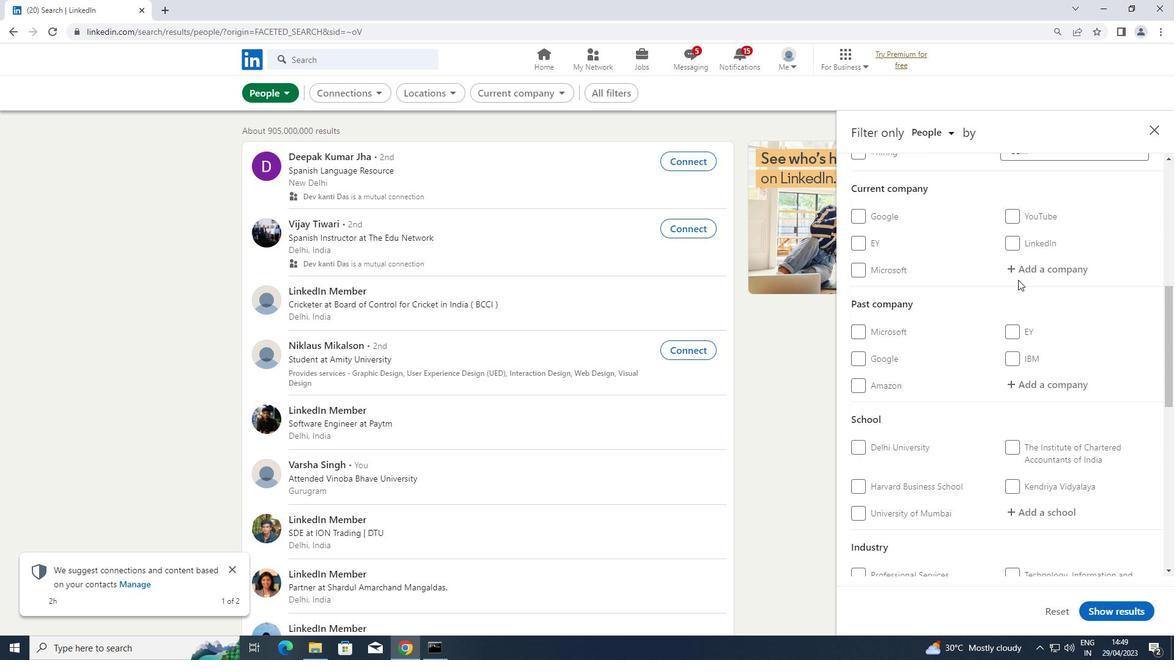 
Action: Mouse pressed left at (1028, 267)
Screenshot: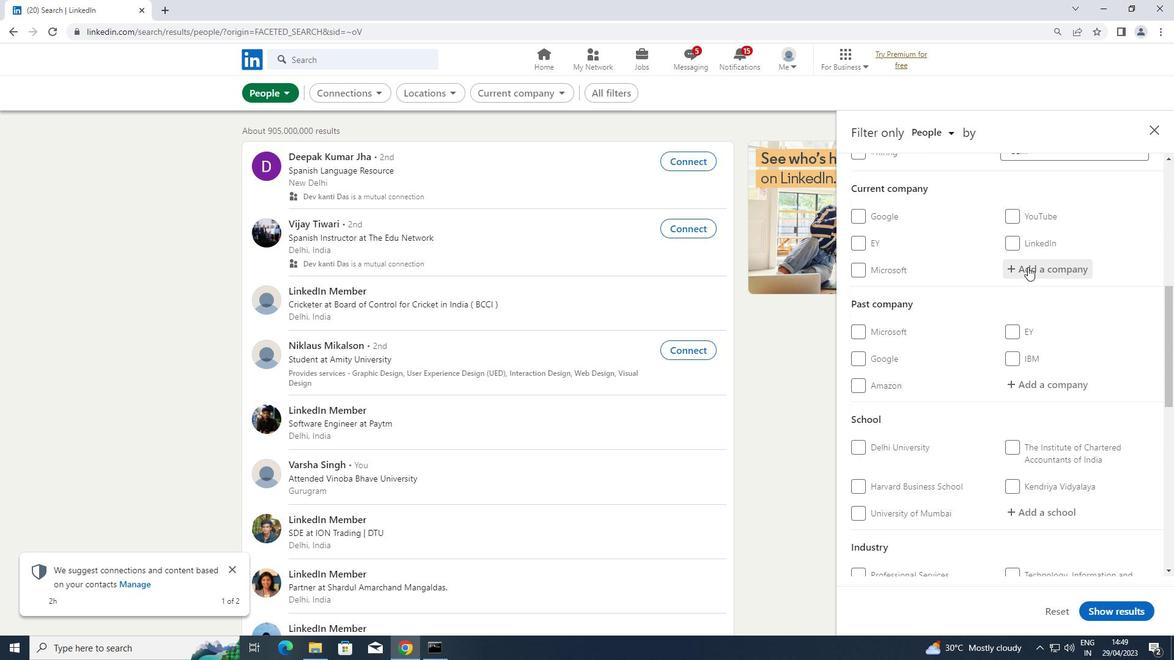 
Action: Key pressed <Key.shift>VARDHMAN
Screenshot: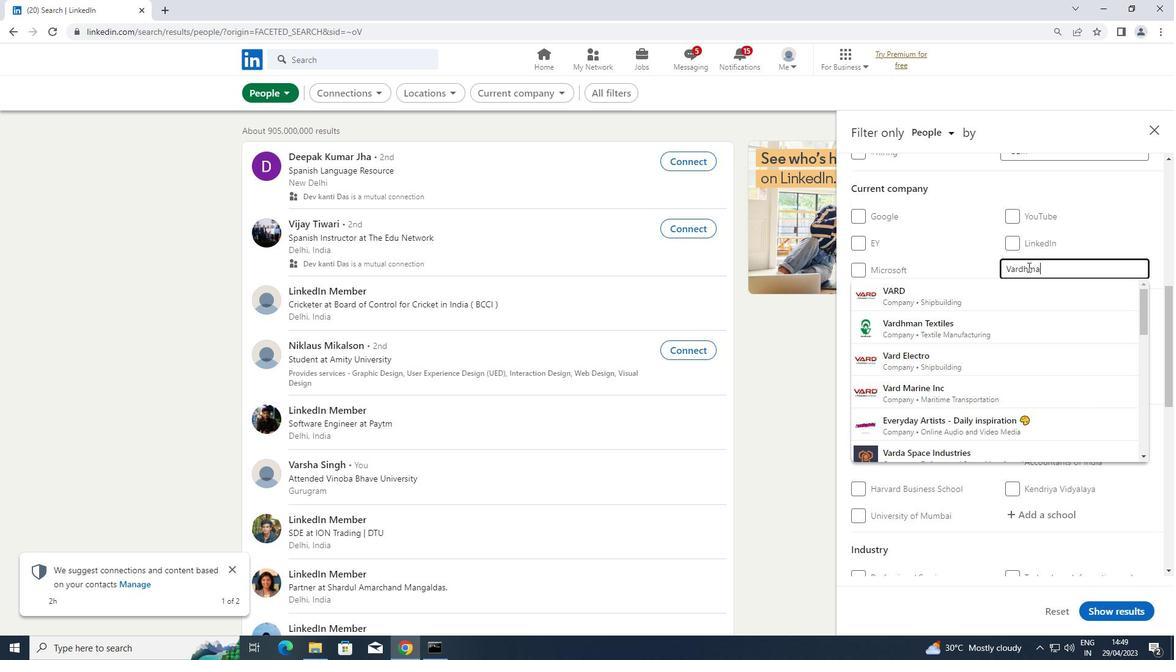 
Action: Mouse moved to (912, 298)
Screenshot: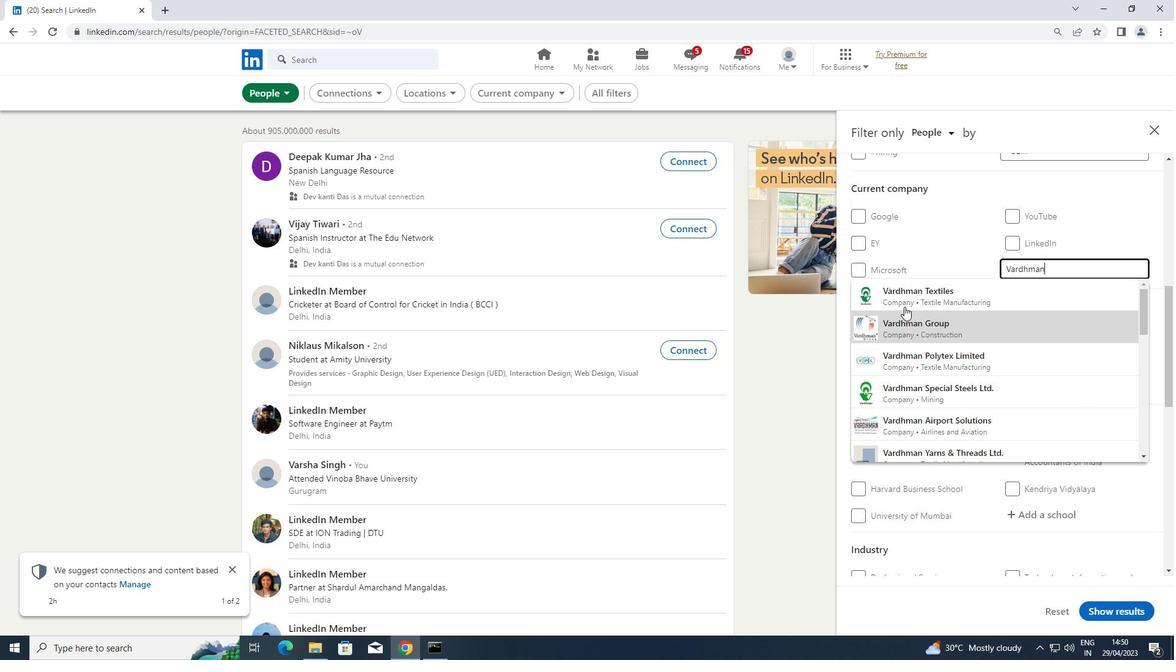 
Action: Mouse pressed left at (912, 298)
Screenshot: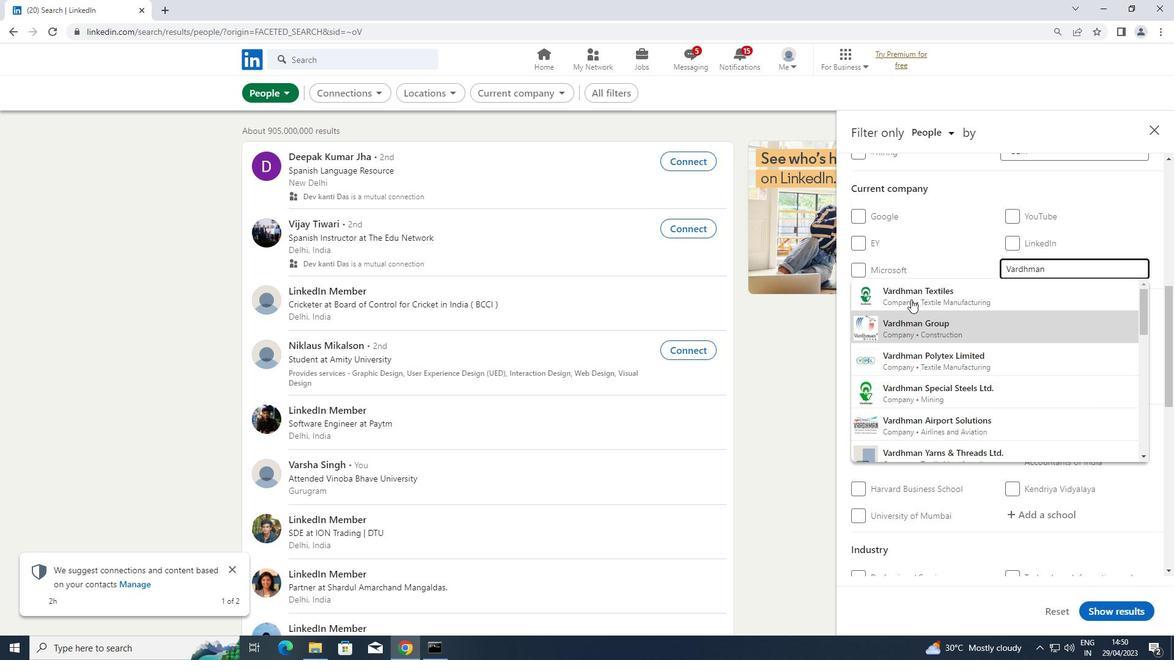 
Action: Mouse moved to (927, 322)
Screenshot: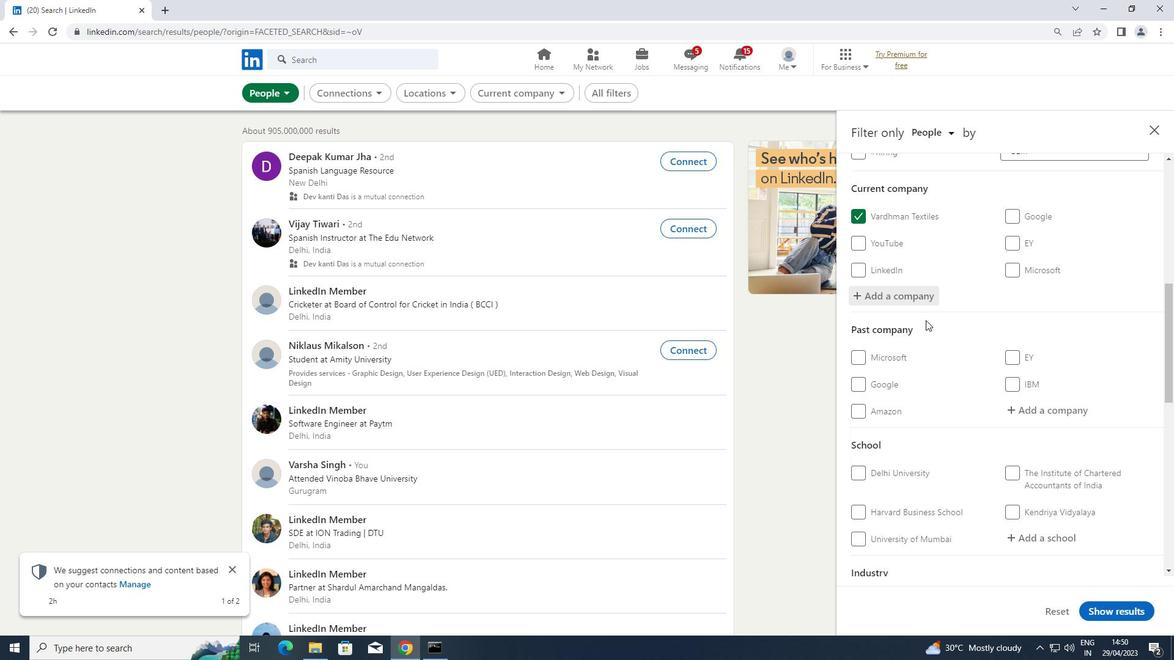 
Action: Mouse scrolled (927, 321) with delta (0, 0)
Screenshot: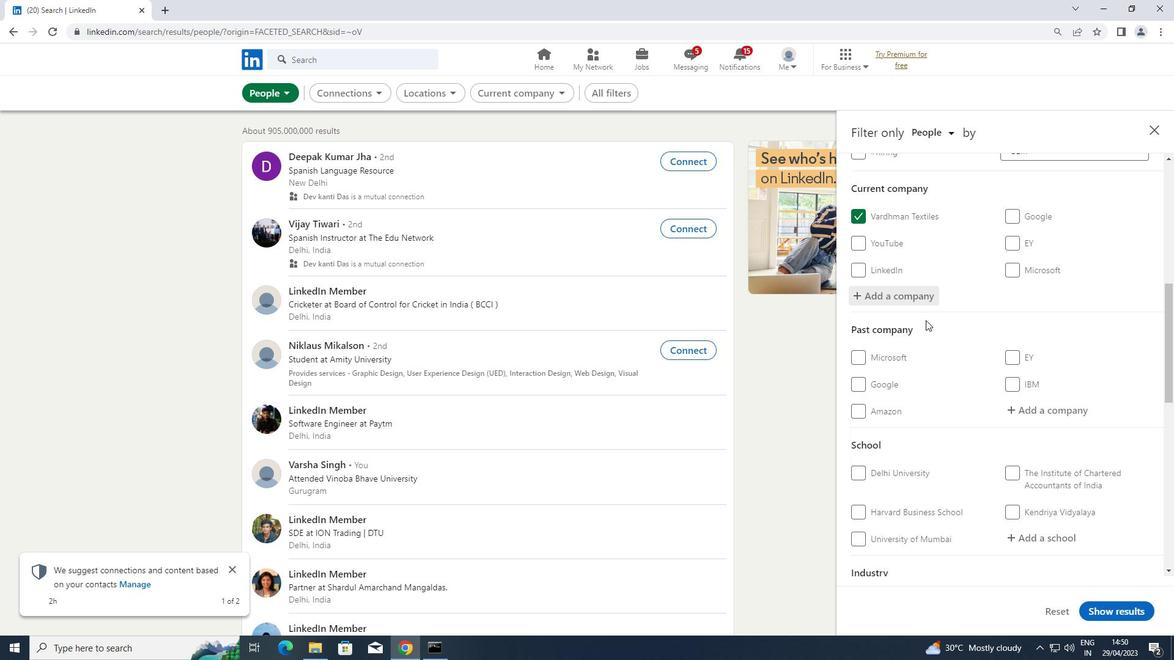 
Action: Mouse scrolled (927, 321) with delta (0, 0)
Screenshot: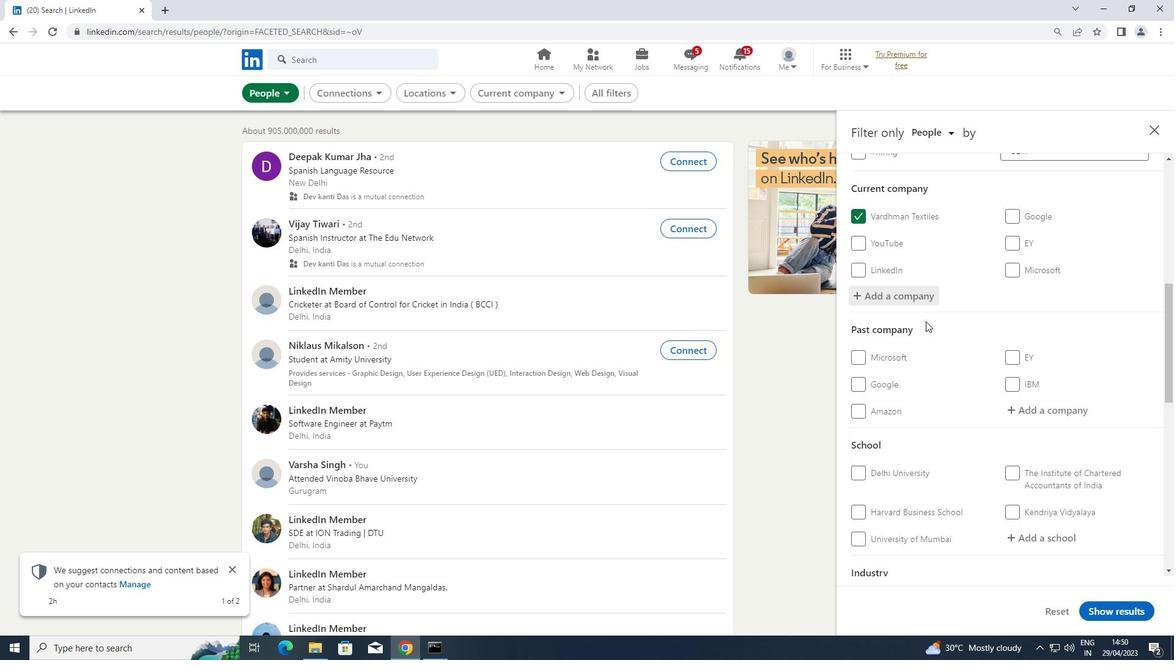 
Action: Mouse scrolled (927, 321) with delta (0, 0)
Screenshot: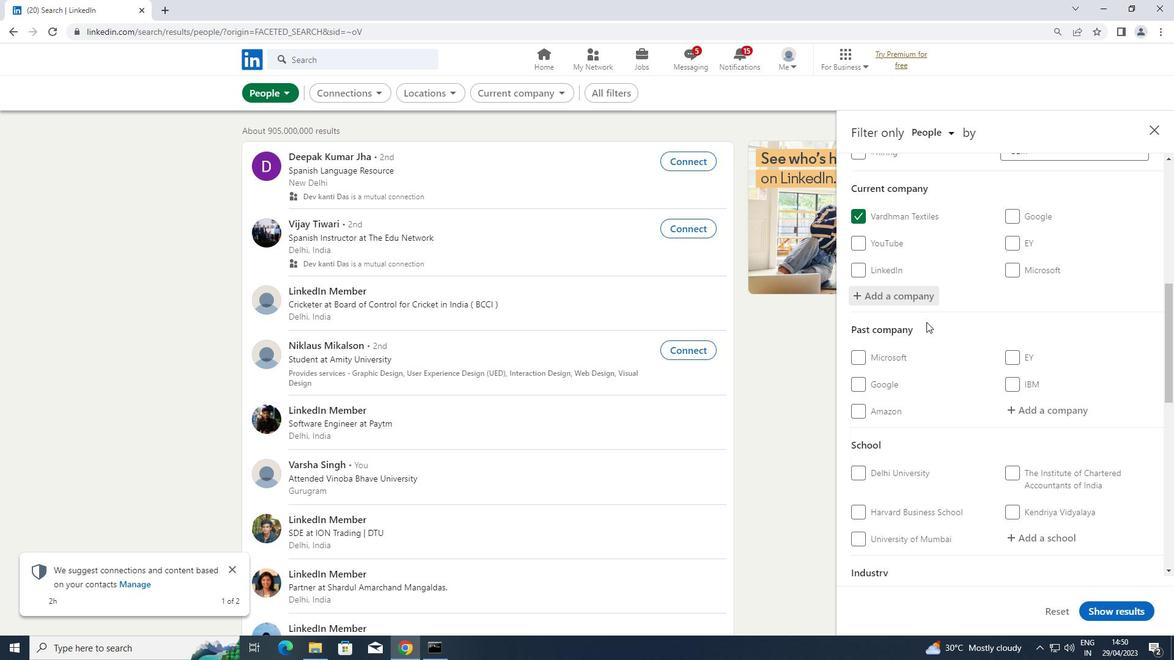 
Action: Mouse moved to (1020, 345)
Screenshot: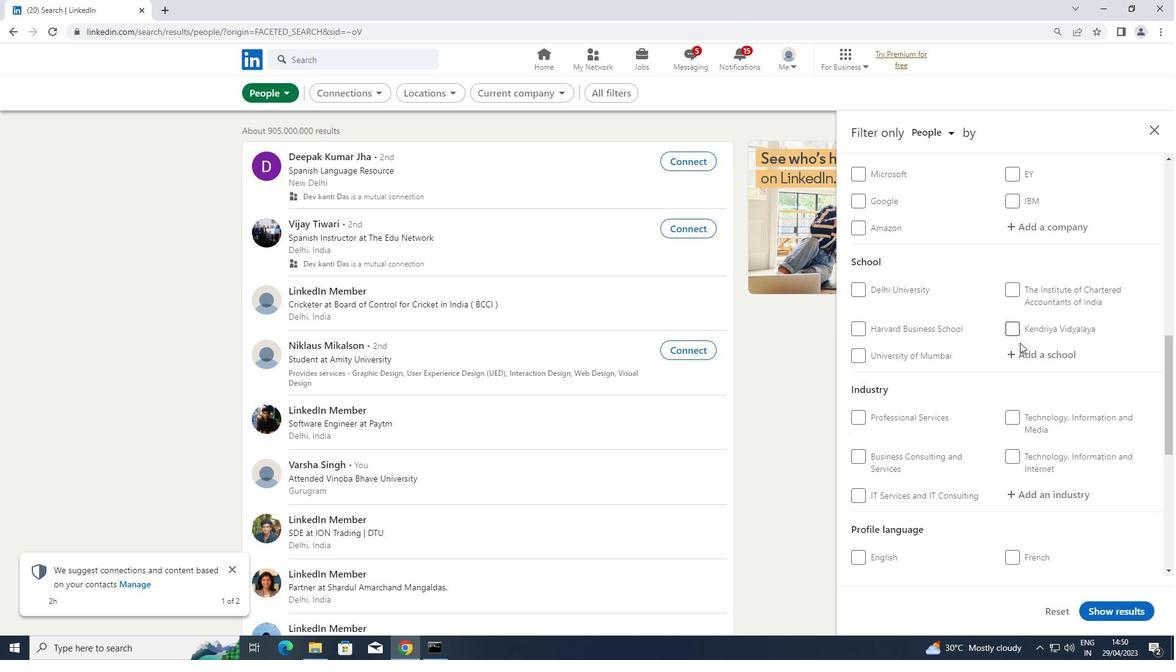 
Action: Mouse pressed left at (1020, 345)
Screenshot: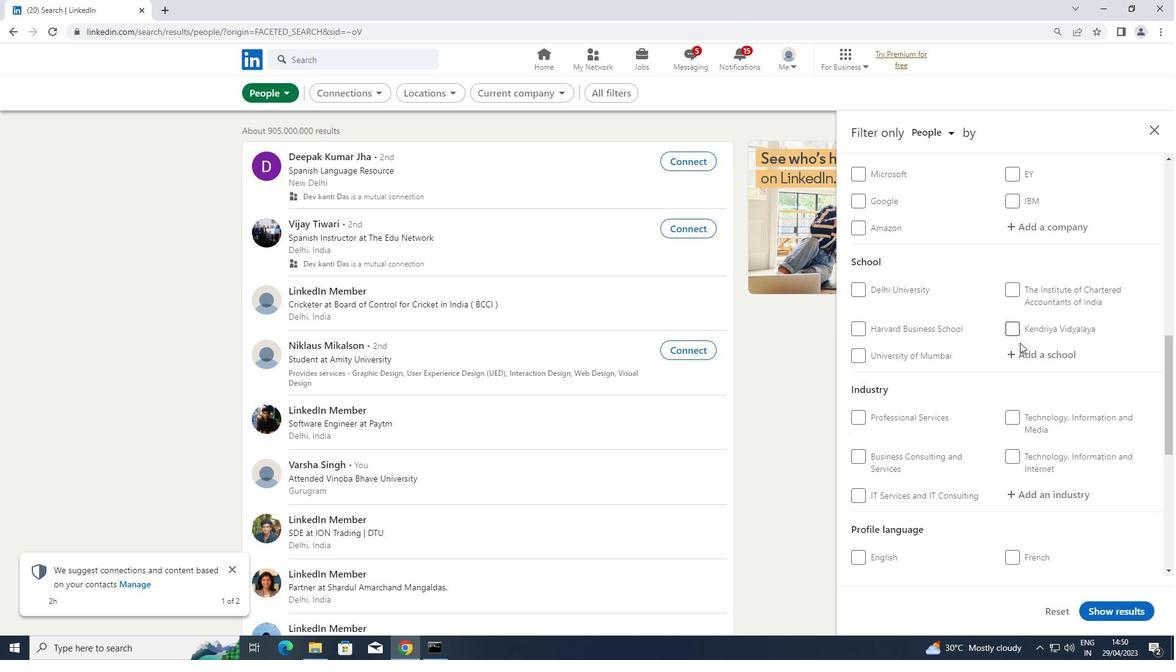 
Action: Key pressed <Key.shift>ST.<Key.space><Key.shift>STEP
Screenshot: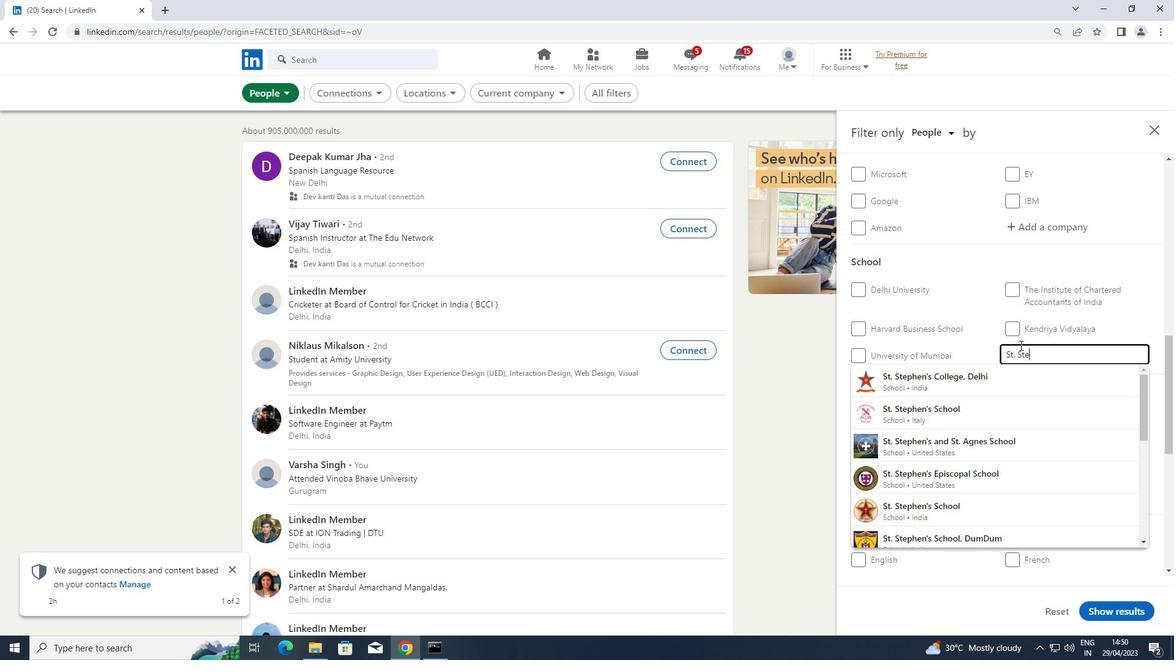 
Action: Mouse moved to (978, 372)
Screenshot: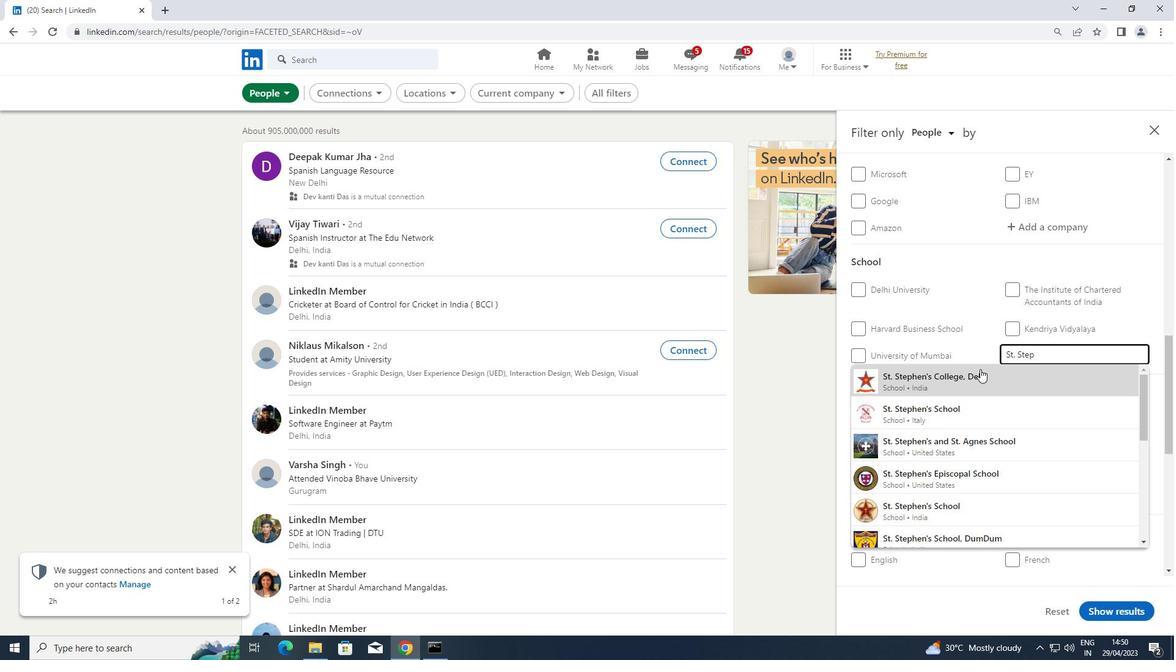 
Action: Mouse pressed left at (978, 372)
Screenshot: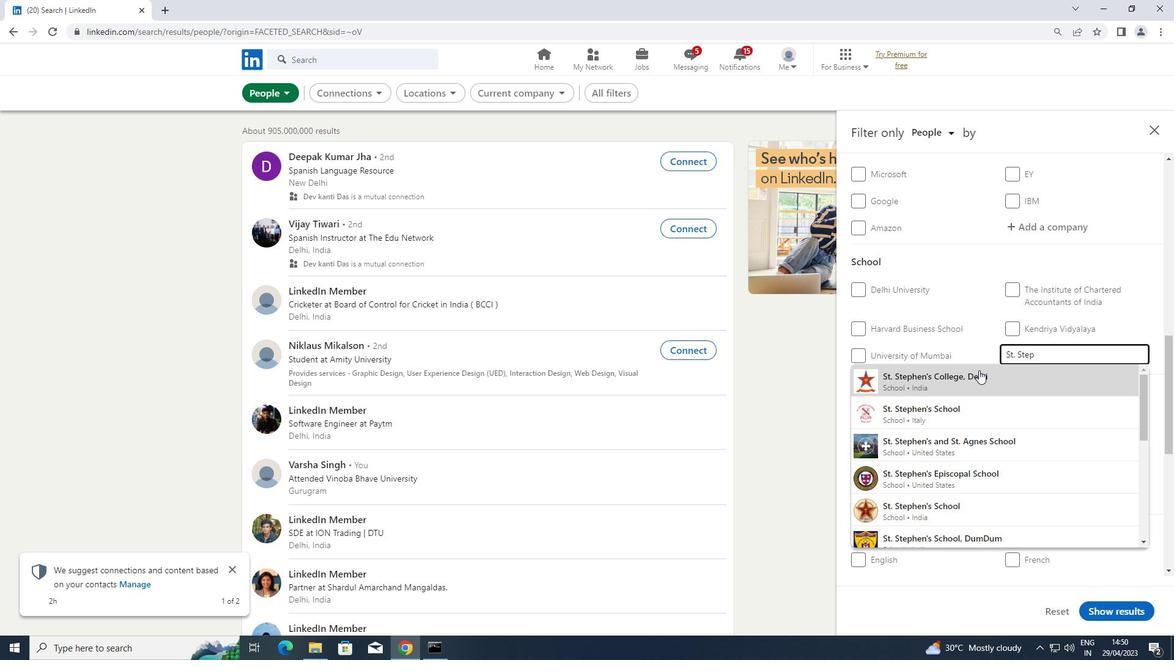 
Action: Mouse moved to (978, 384)
Screenshot: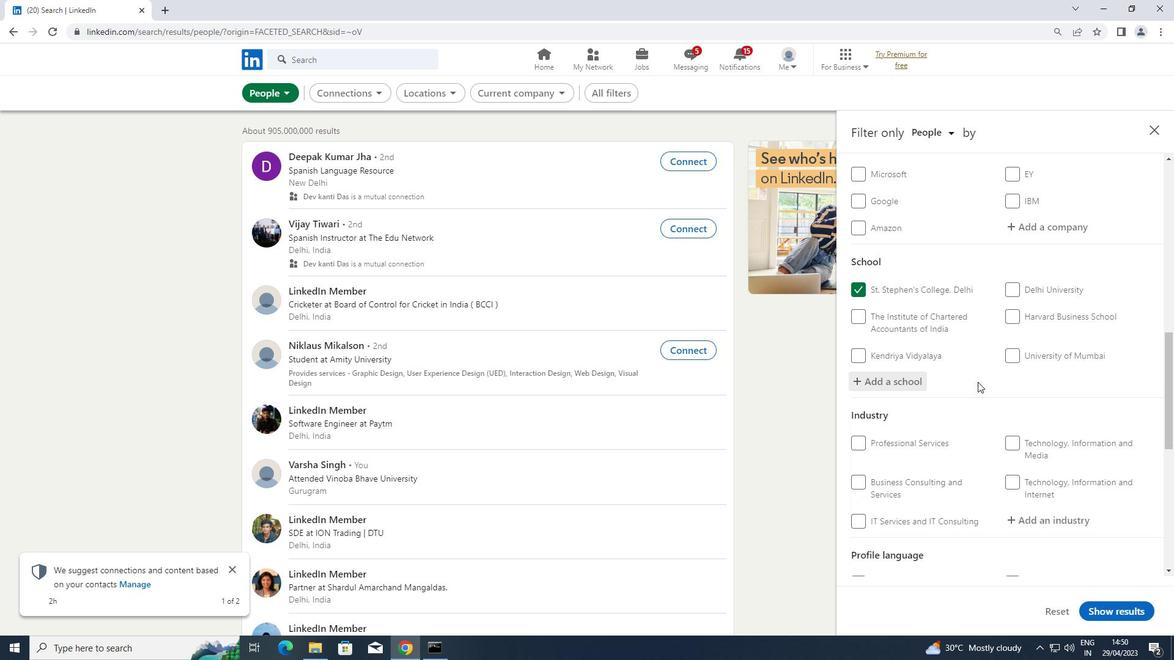 
Action: Mouse scrolled (978, 383) with delta (0, 0)
Screenshot: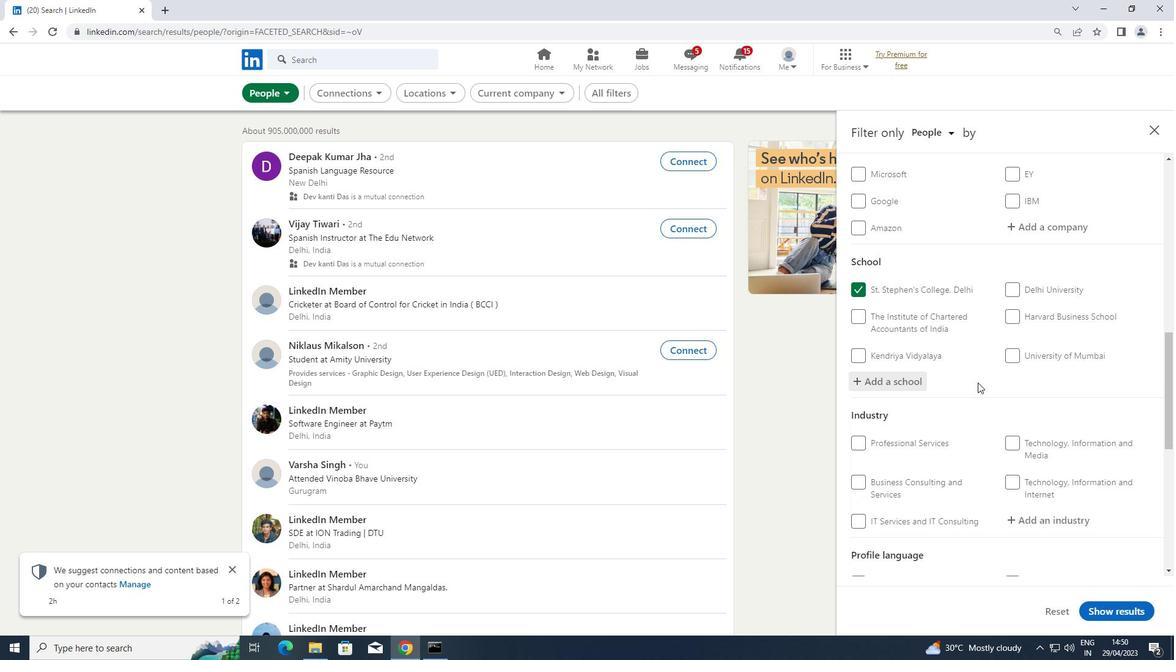 
Action: Mouse moved to (978, 384)
Screenshot: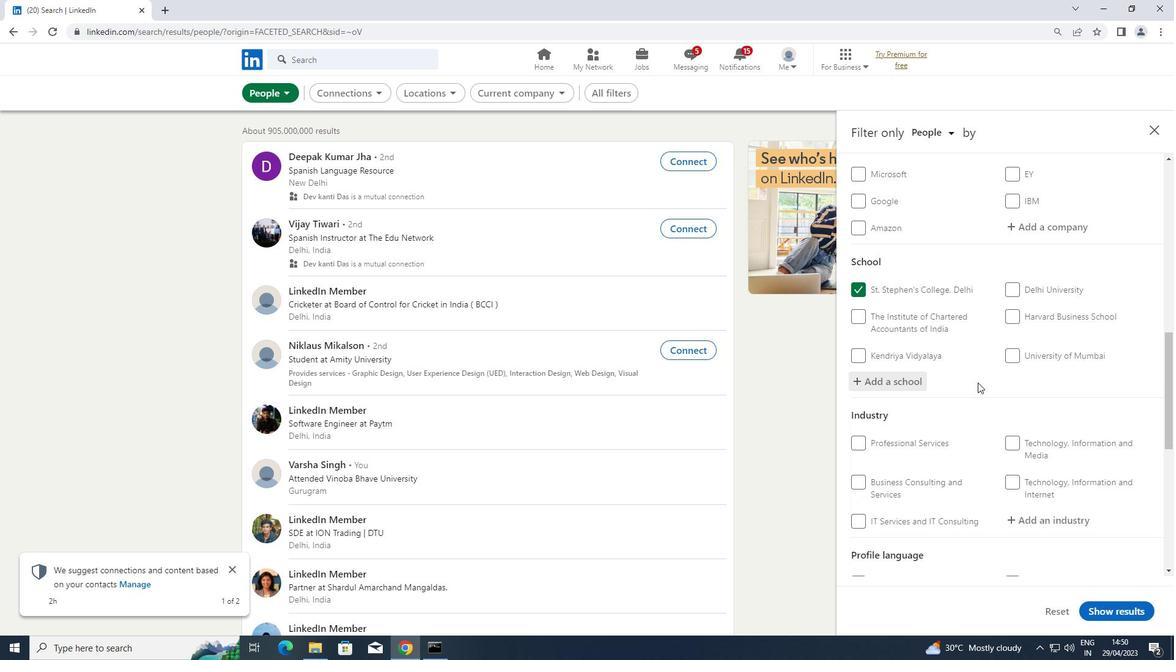 
Action: Mouse scrolled (978, 383) with delta (0, 0)
Screenshot: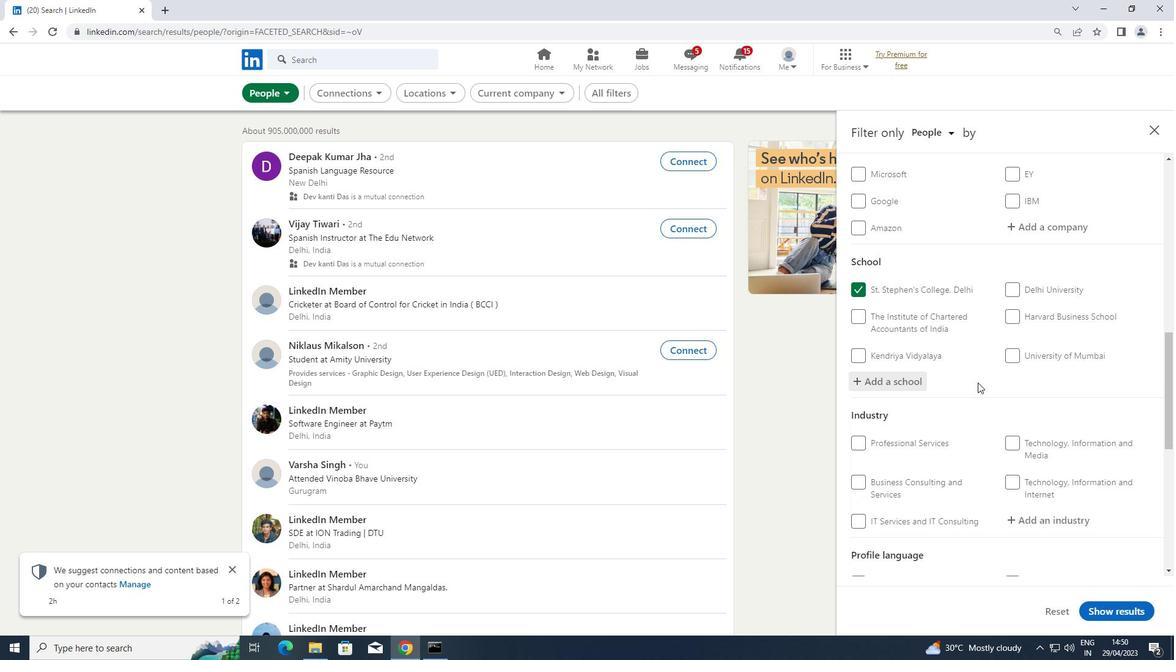 
Action: Mouse scrolled (978, 383) with delta (0, 0)
Screenshot: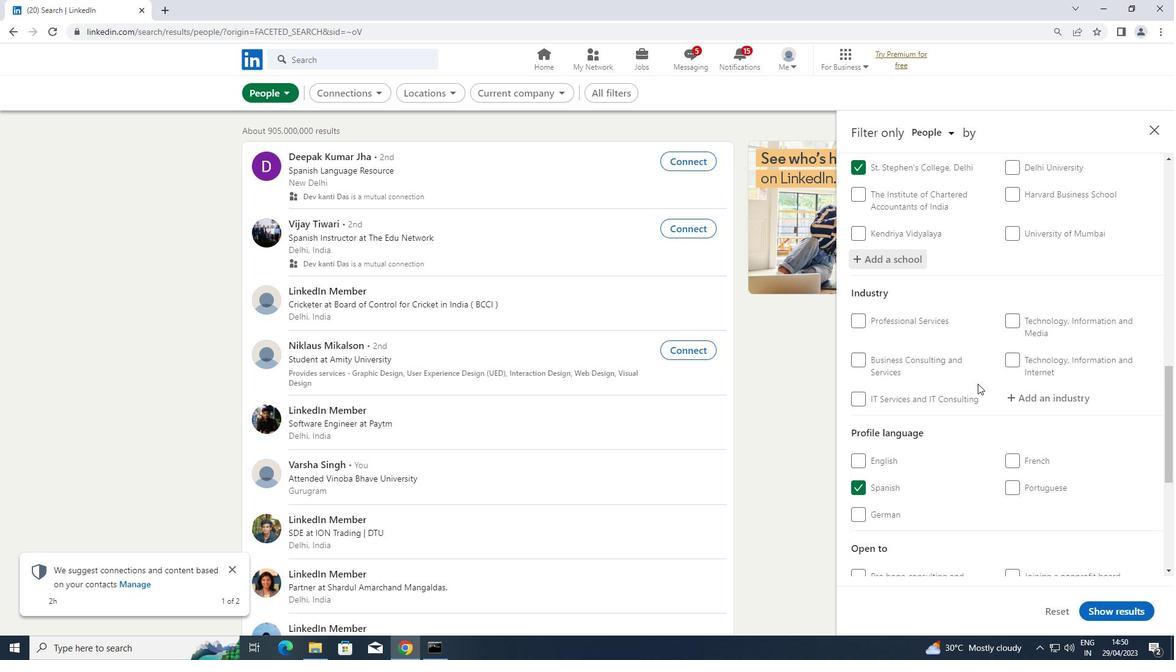 
Action: Mouse scrolled (978, 383) with delta (0, 0)
Screenshot: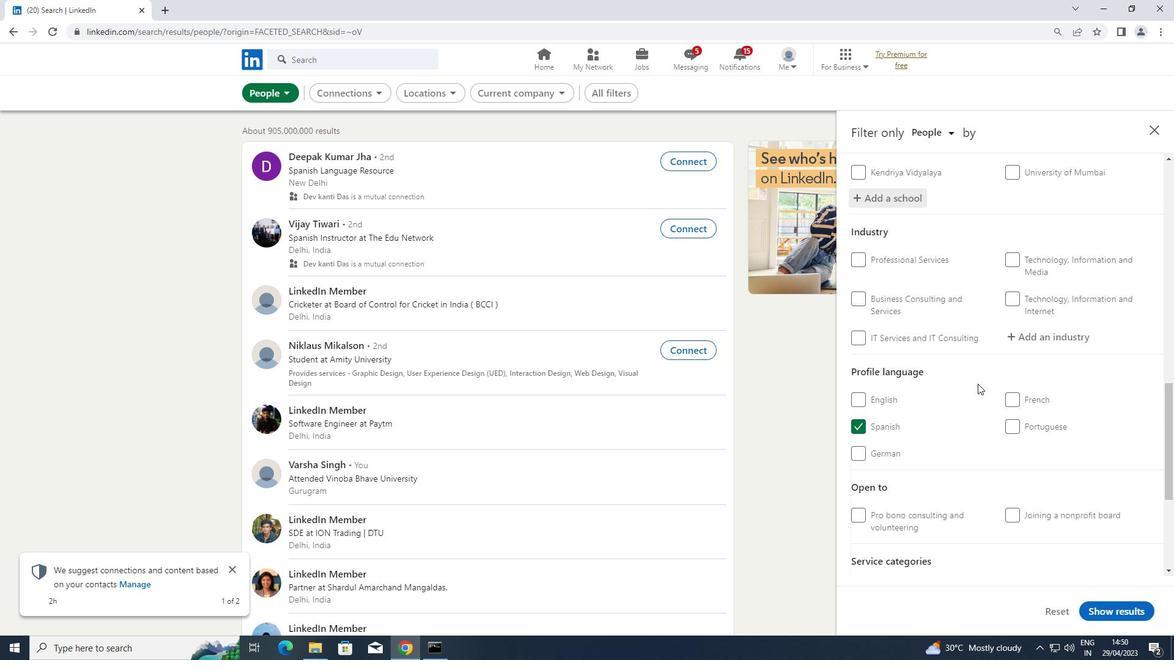 
Action: Mouse moved to (1023, 308)
Screenshot: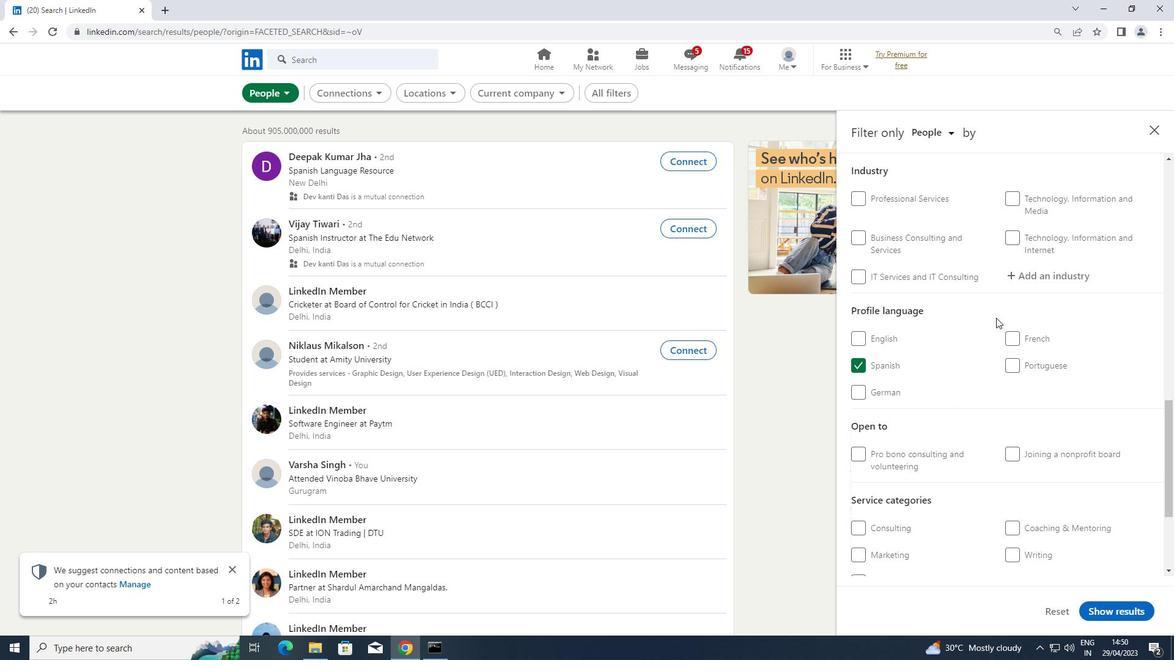
Action: Mouse scrolled (1023, 309) with delta (0, 0)
Screenshot: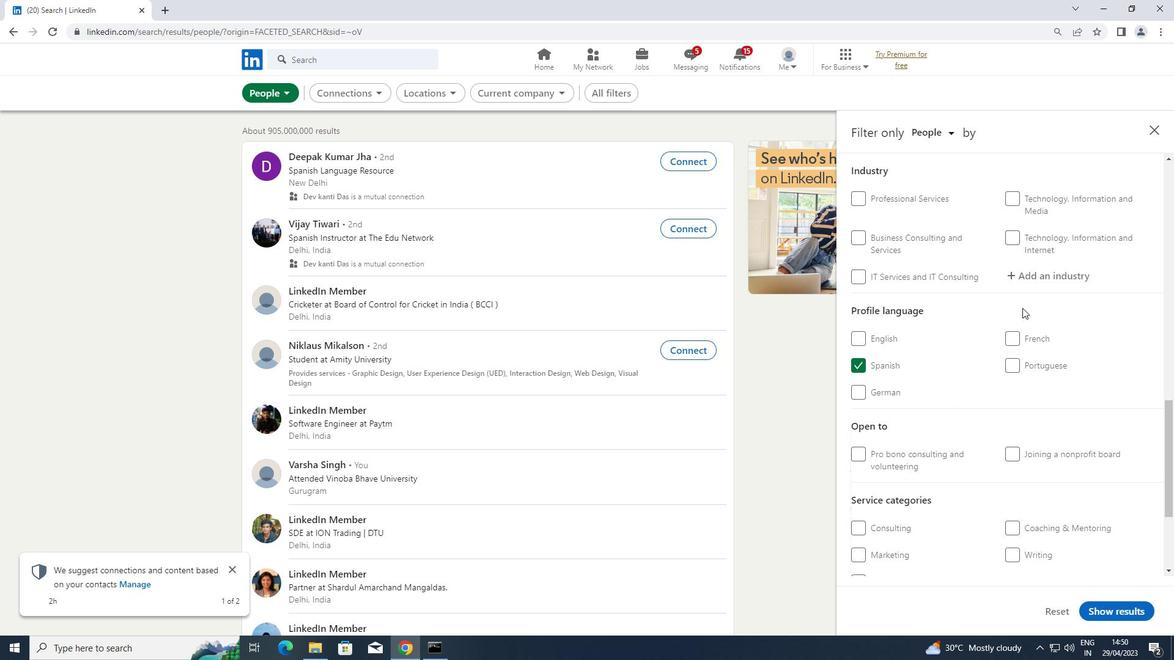 
Action: Mouse moved to (1042, 335)
Screenshot: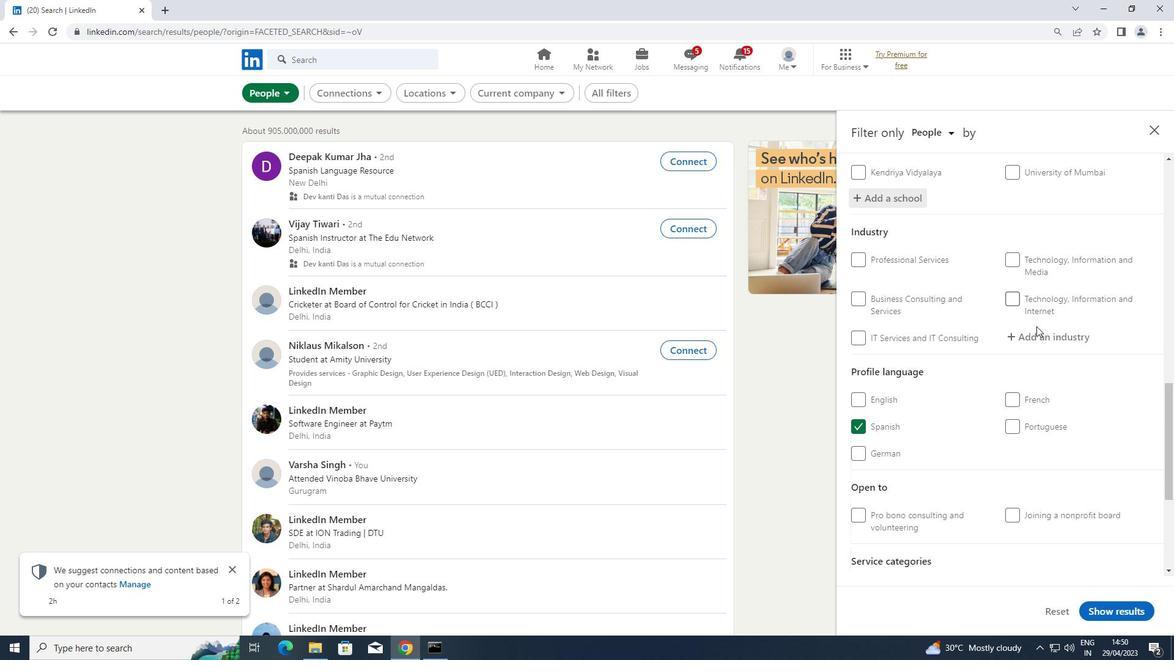 
Action: Mouse pressed left at (1042, 335)
Screenshot: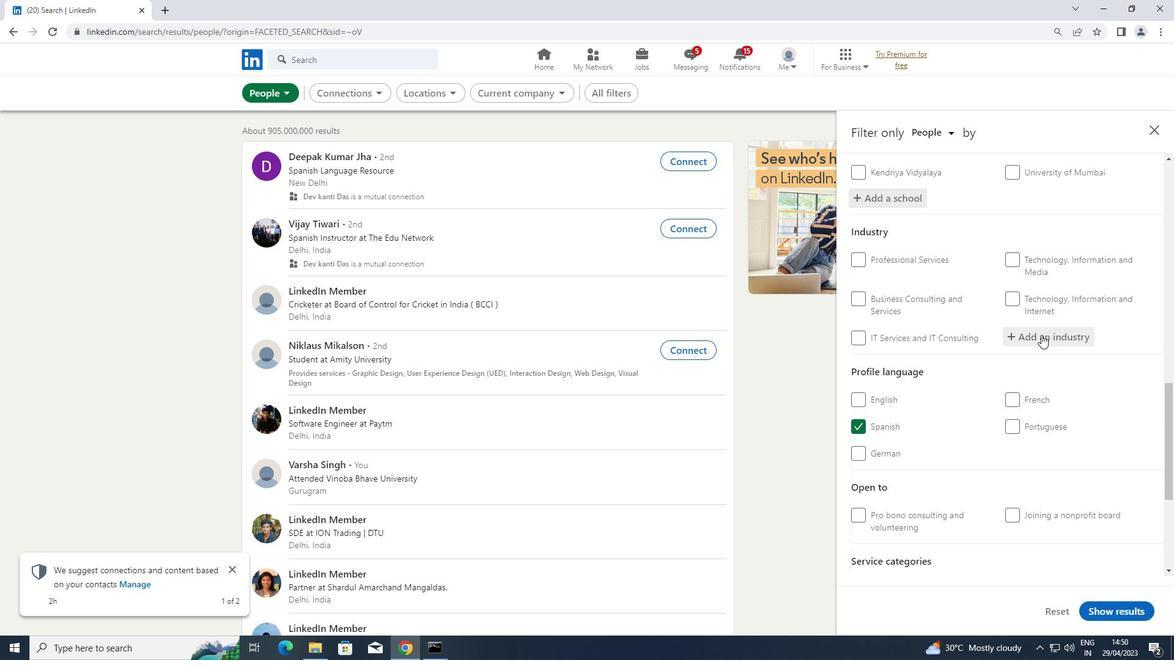 
Action: Key pressed <Key.shift>MUSEUM
Screenshot: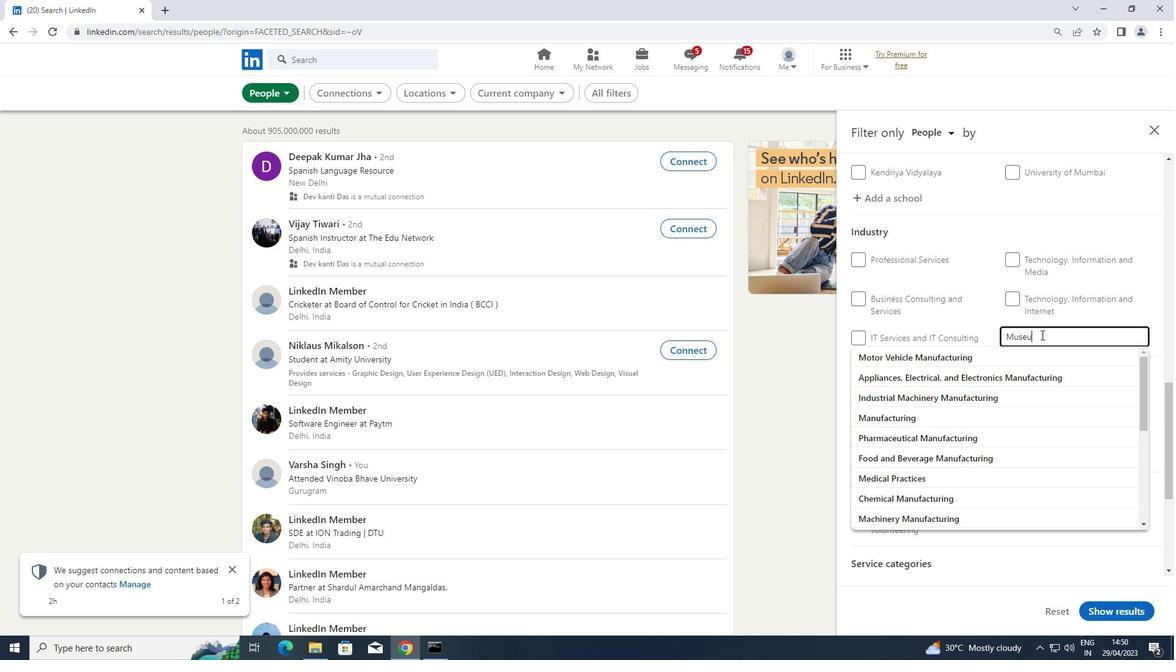 
Action: Mouse moved to (957, 353)
Screenshot: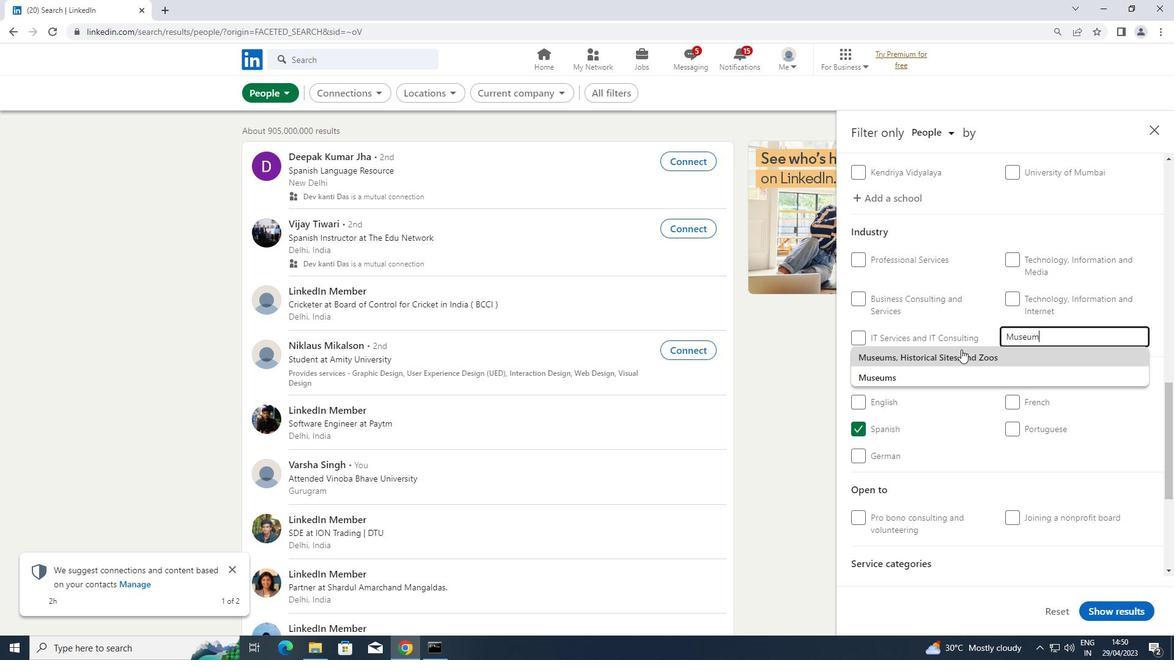 
Action: Mouse pressed left at (957, 353)
Screenshot: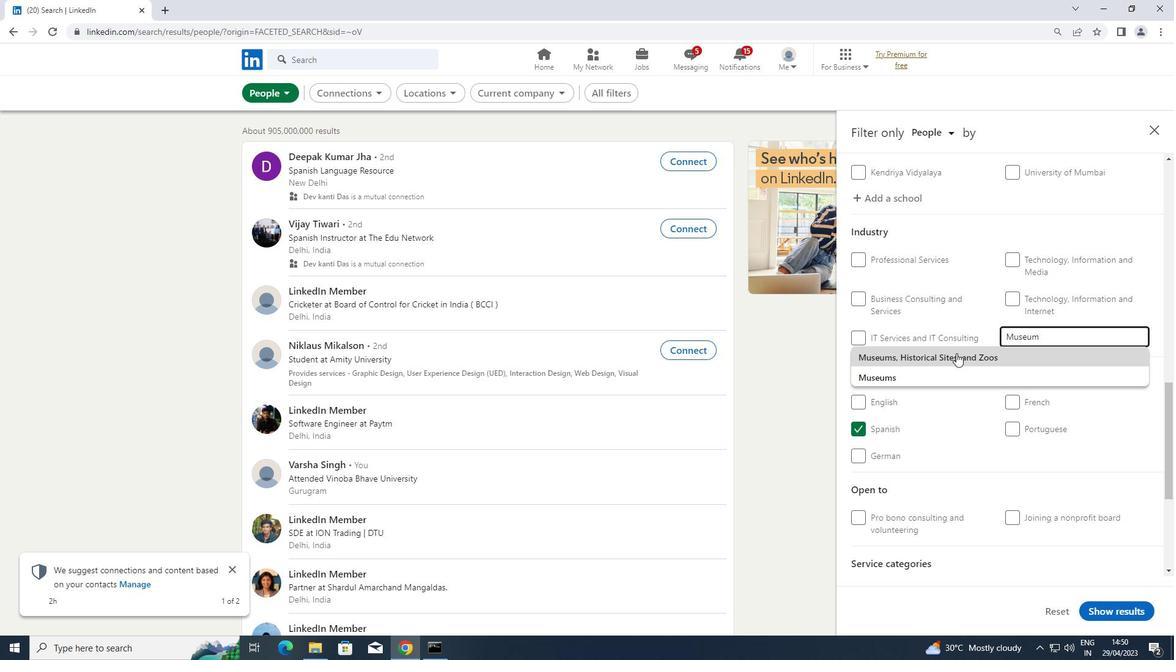 
Action: Mouse scrolled (957, 353) with delta (0, 0)
Screenshot: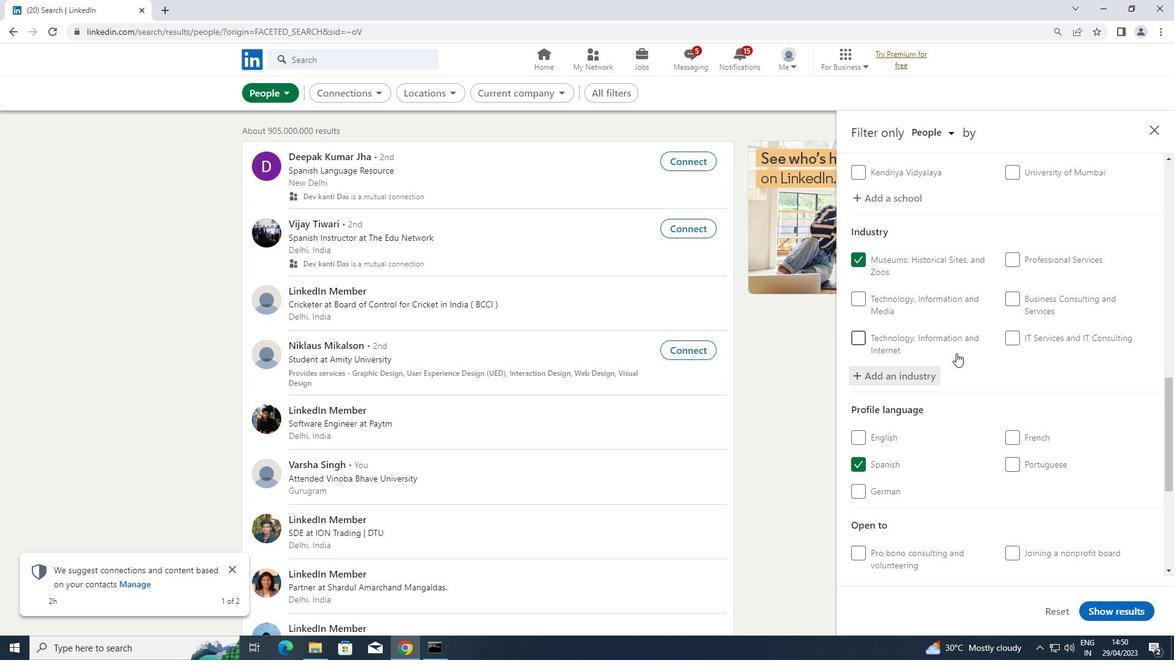 
Action: Mouse scrolled (957, 353) with delta (0, 0)
Screenshot: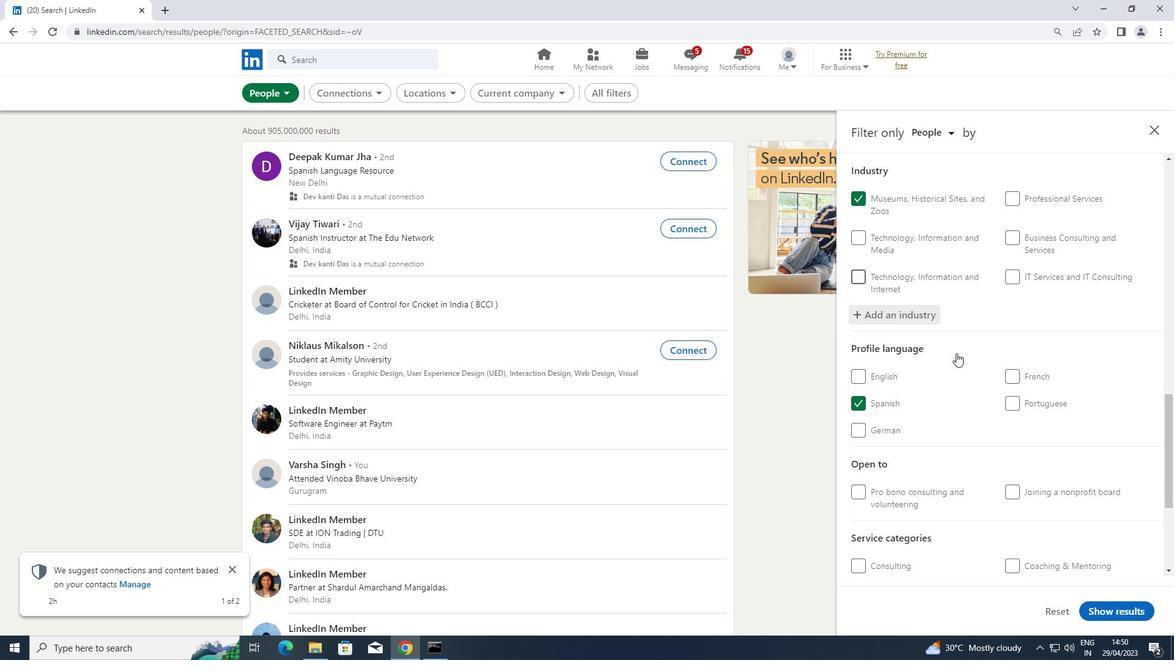 
Action: Mouse scrolled (957, 353) with delta (0, 0)
Screenshot: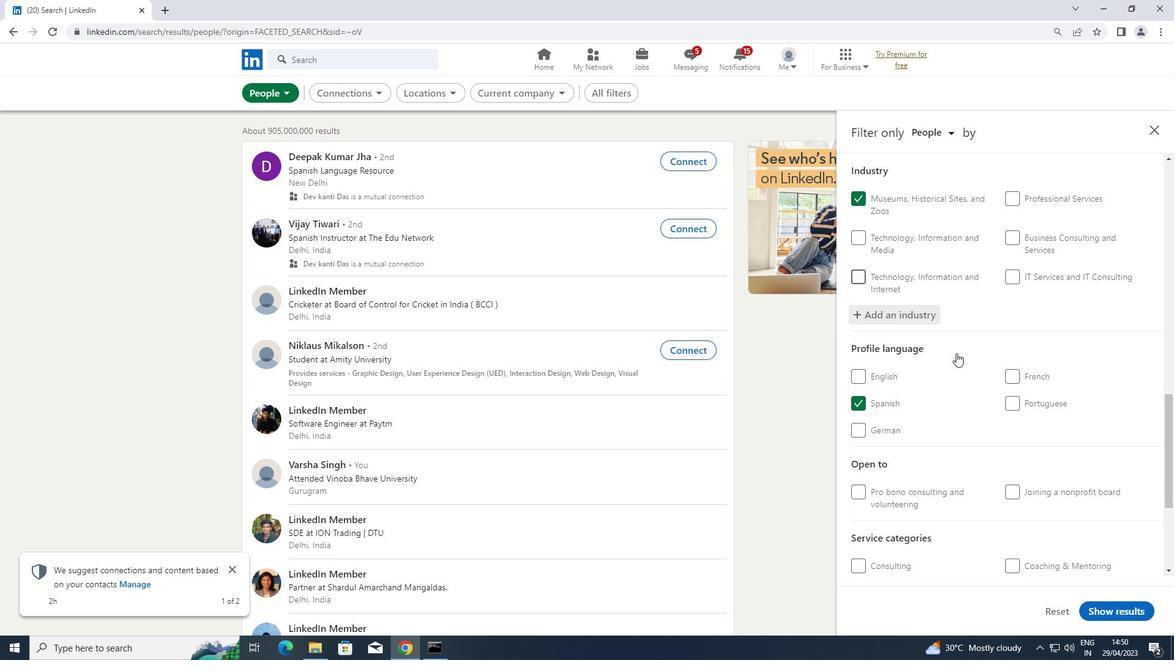 
Action: Mouse scrolled (957, 353) with delta (0, 0)
Screenshot: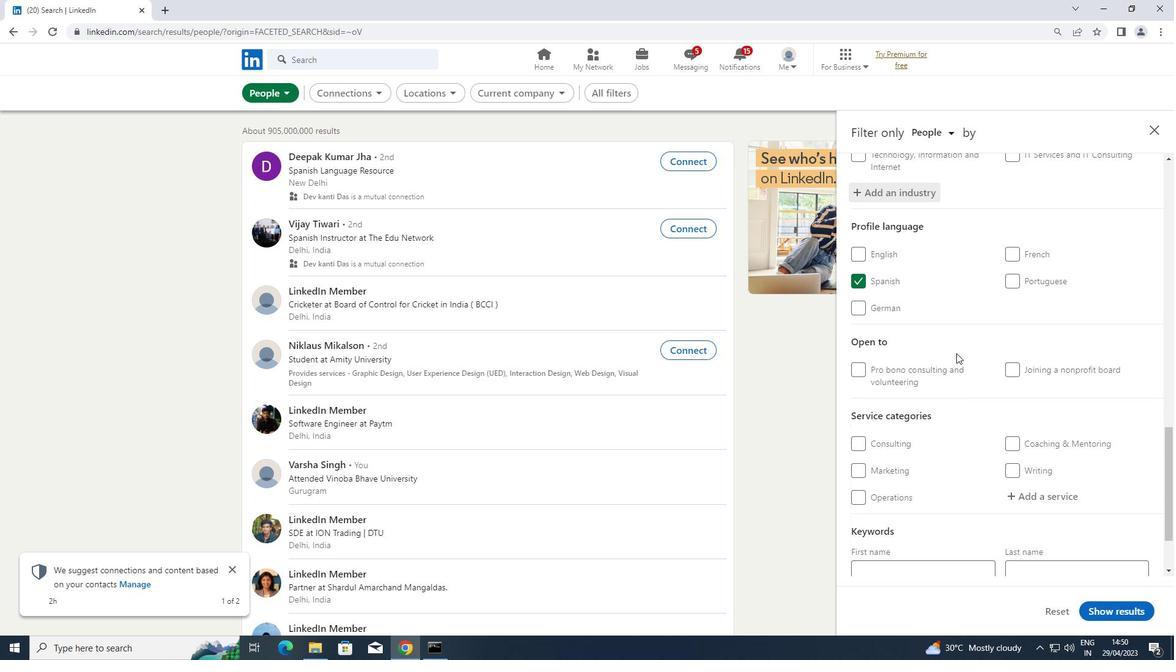 
Action: Mouse moved to (1067, 427)
Screenshot: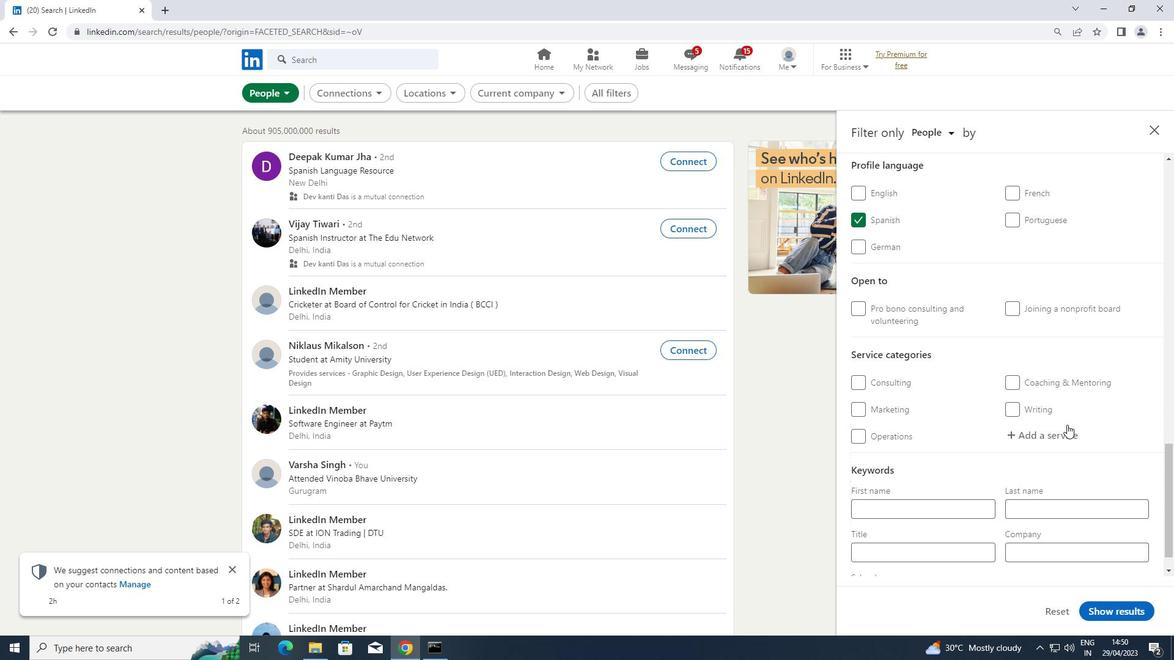 
Action: Mouse pressed left at (1067, 427)
Screenshot: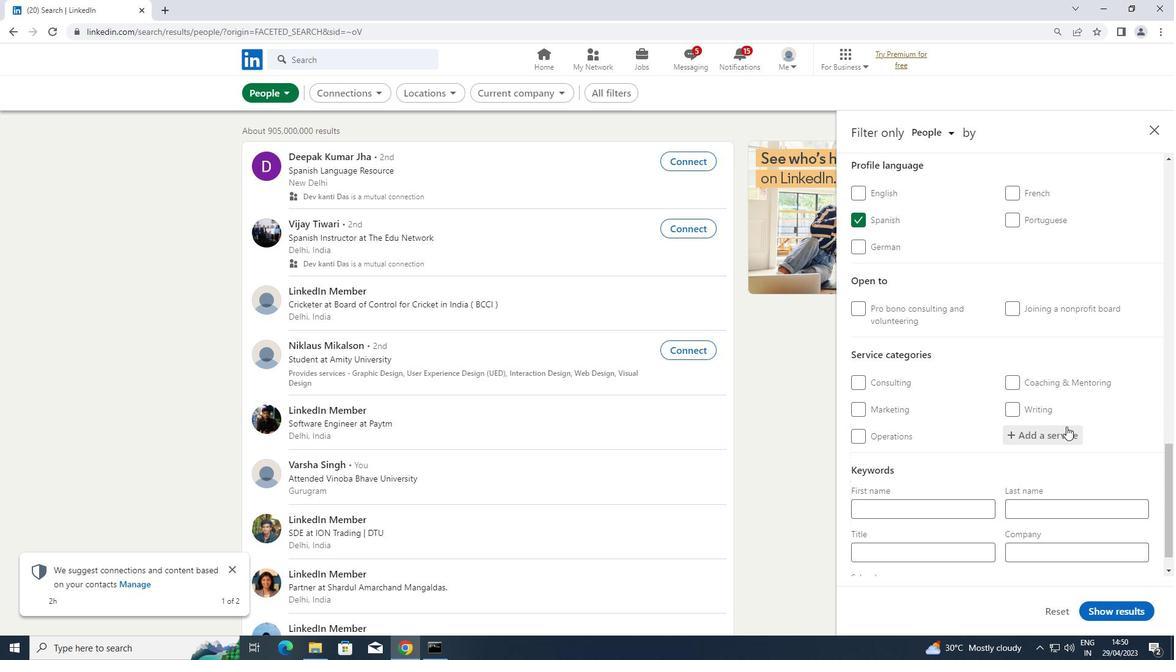 
Action: Key pressed <Key.shift>HOME
Screenshot: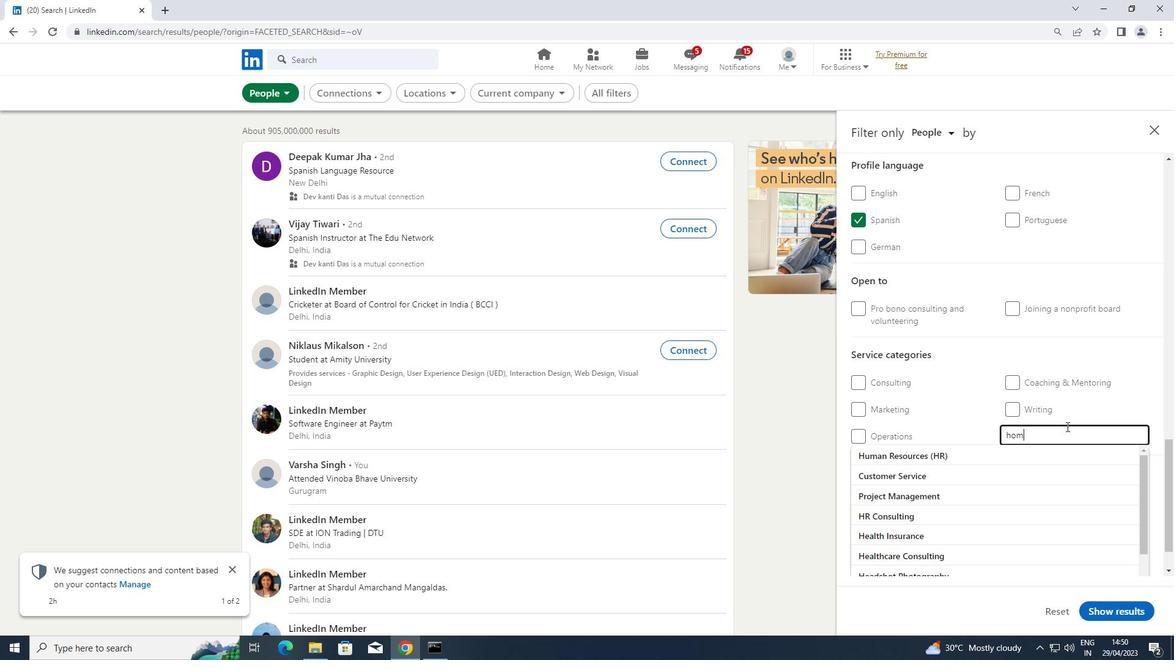 
Action: Mouse moved to (955, 497)
Screenshot: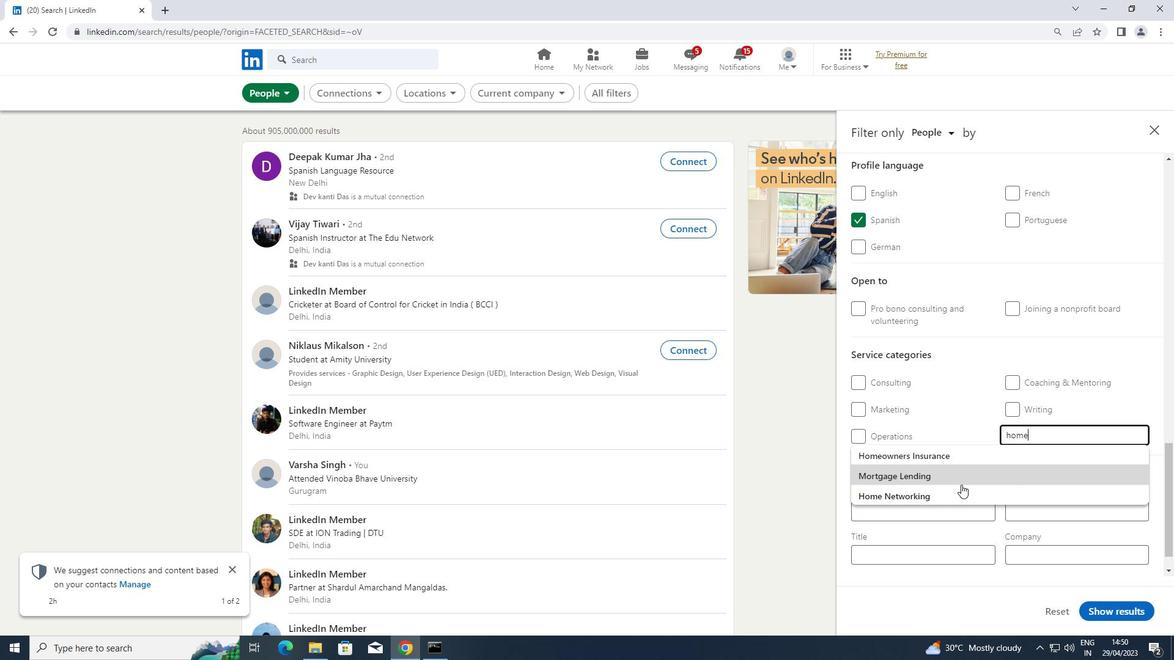 
Action: Mouse pressed left at (955, 497)
Screenshot: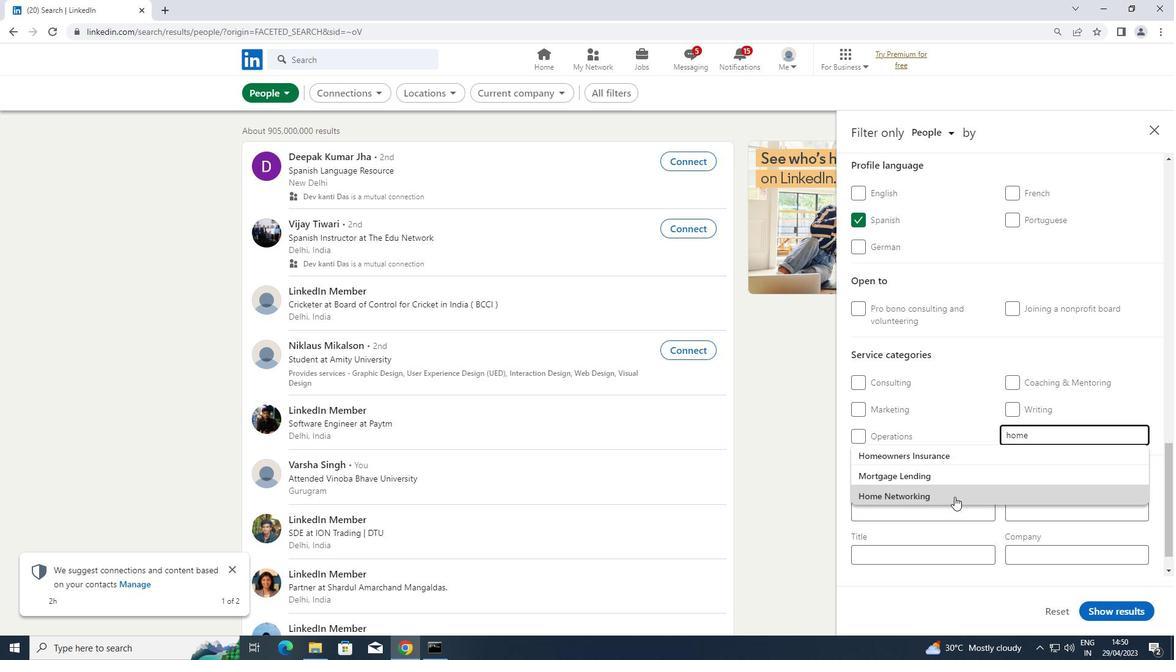 
Action: Mouse moved to (955, 497)
Screenshot: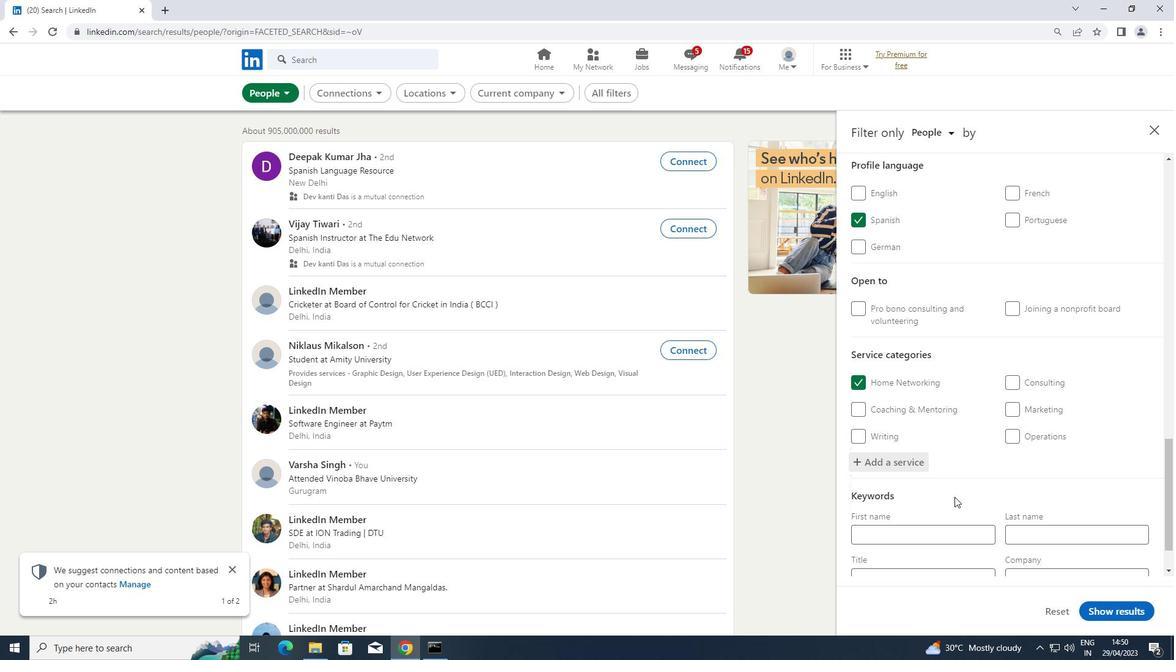 
Action: Mouse scrolled (955, 496) with delta (0, 0)
Screenshot: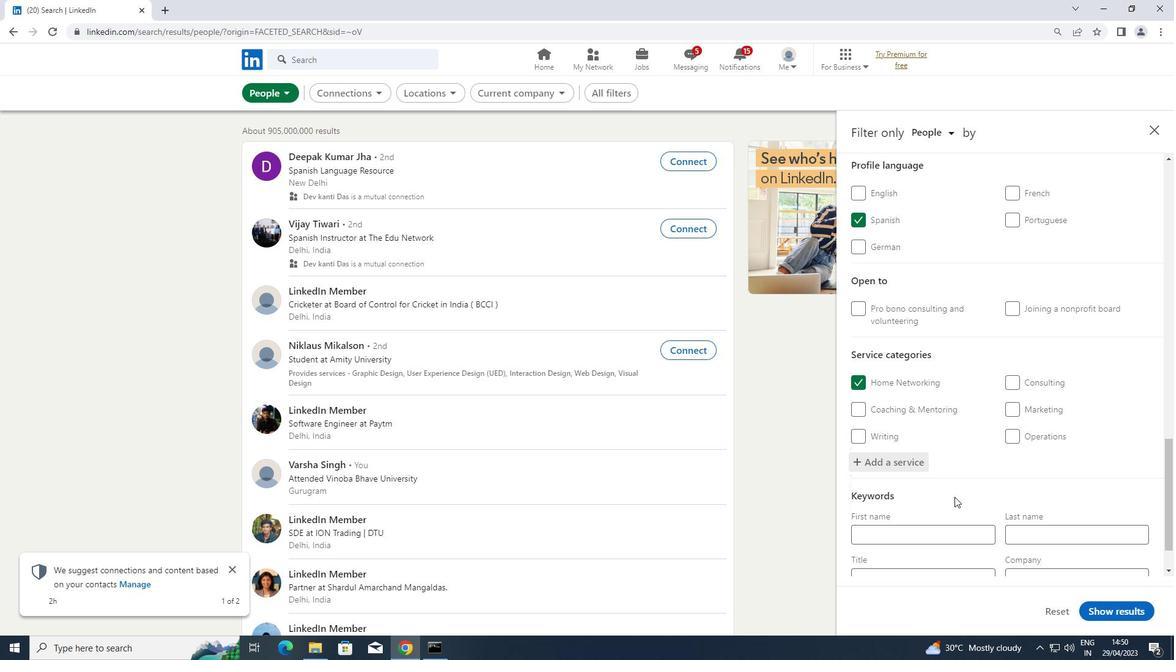 
Action: Mouse scrolled (955, 496) with delta (0, 0)
Screenshot: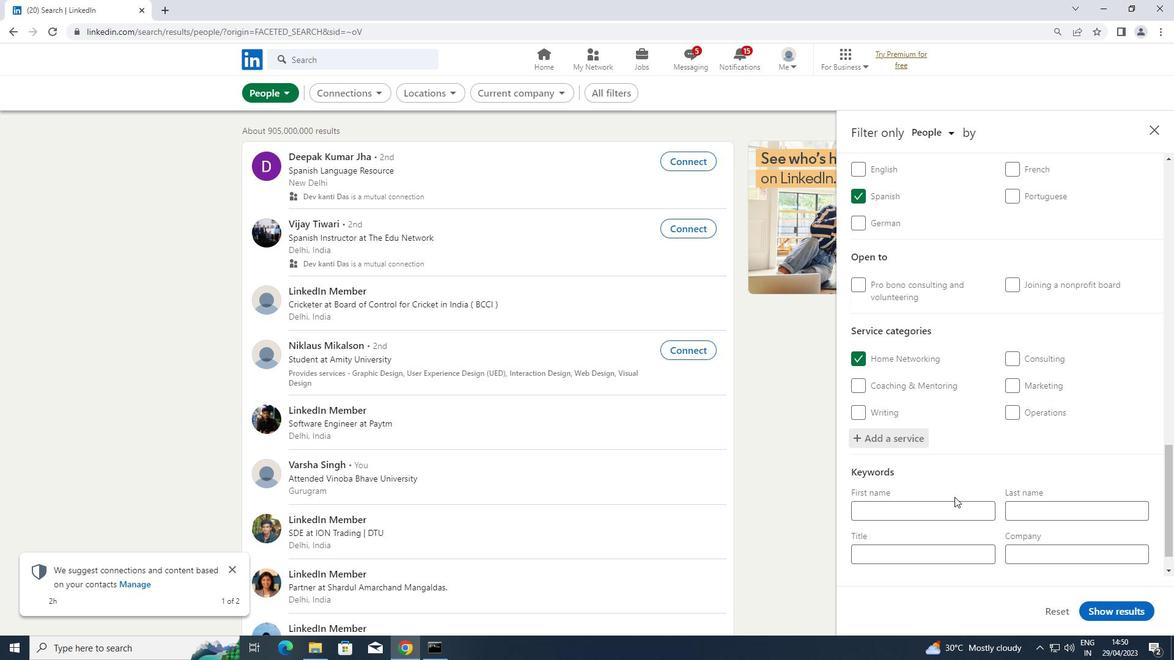 
Action: Mouse moved to (933, 517)
Screenshot: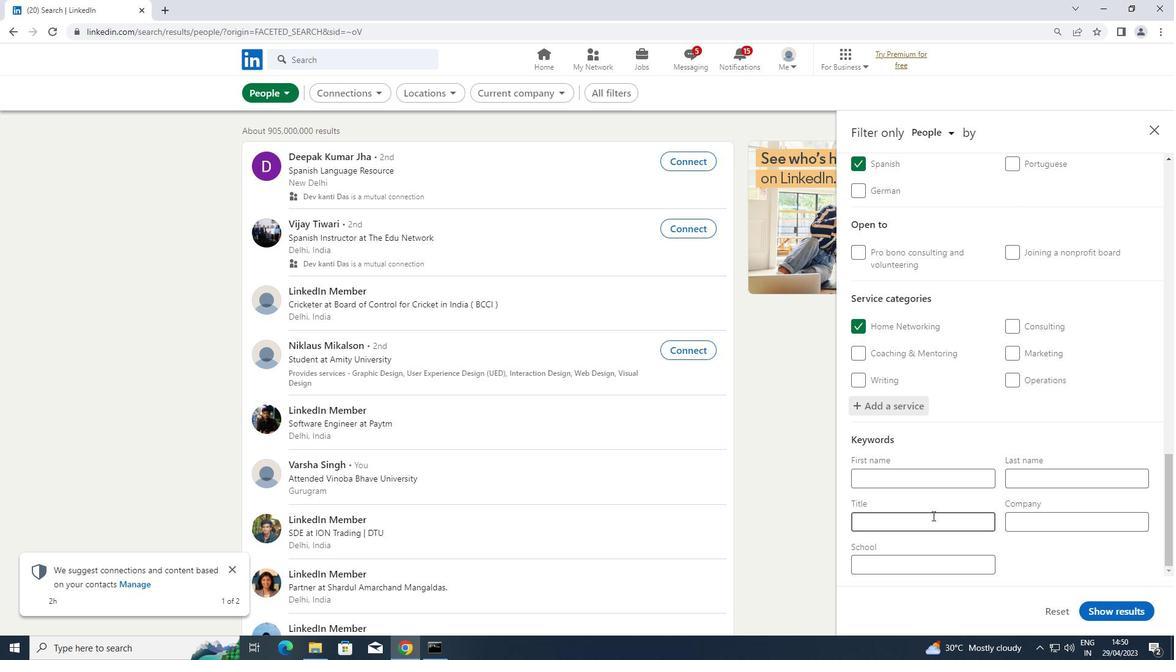 
Action: Mouse pressed left at (933, 517)
Screenshot: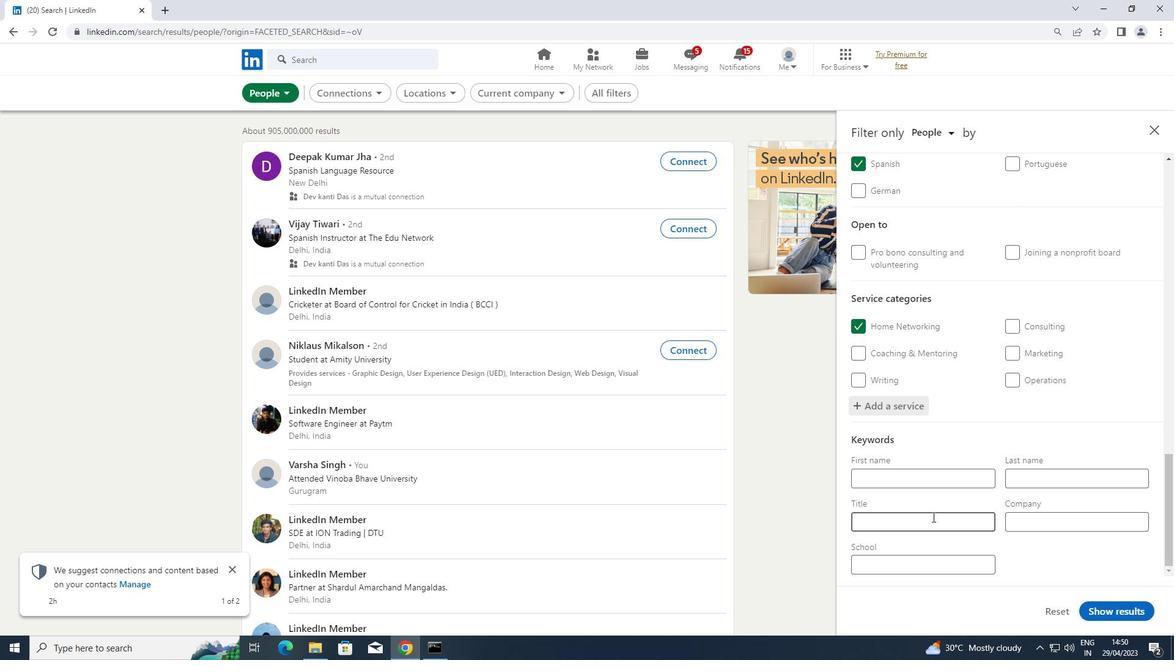 
Action: Key pressed <Key.shift>JOURNALIST
Screenshot: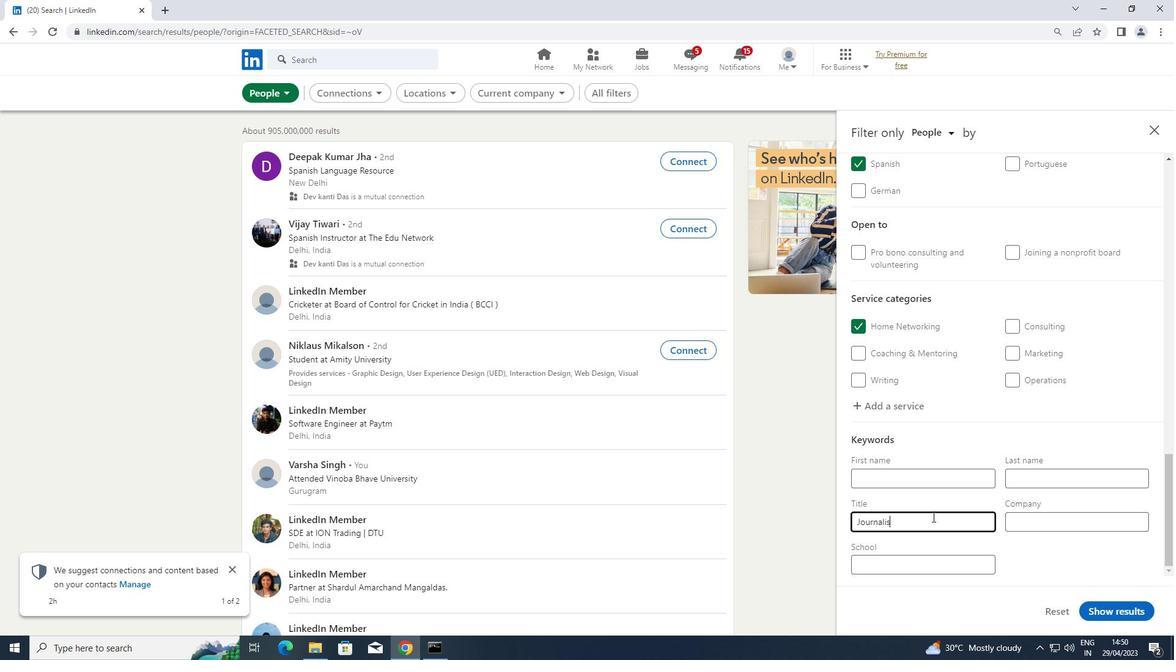 
Action: Mouse moved to (1113, 614)
Screenshot: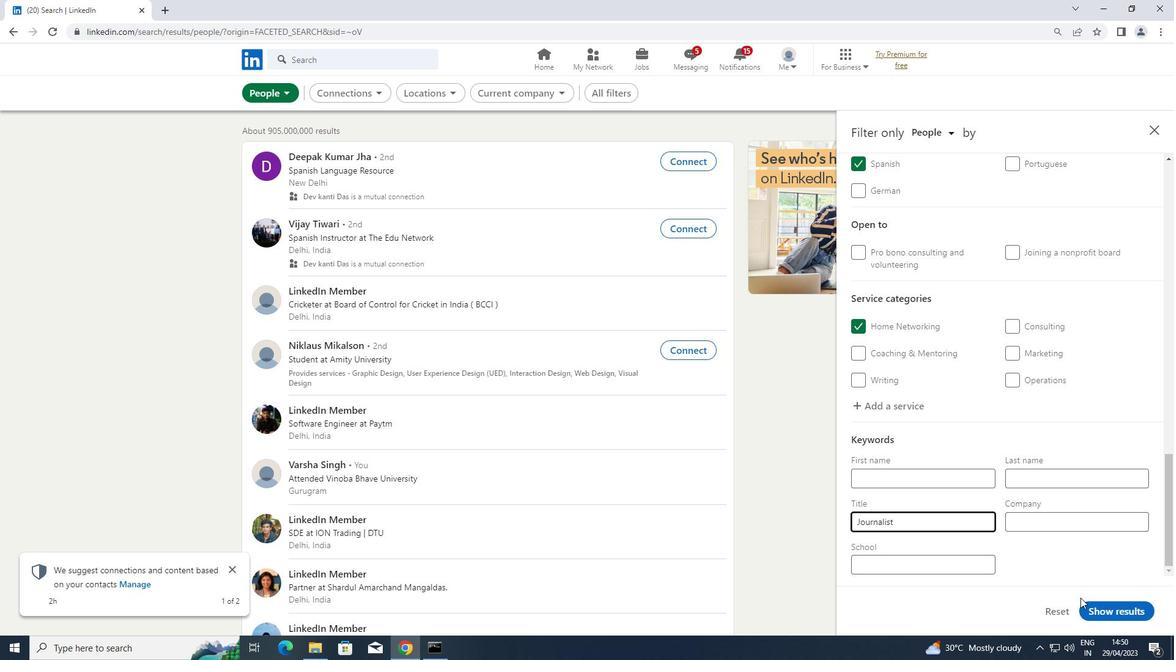 
Action: Mouse pressed left at (1113, 614)
Screenshot: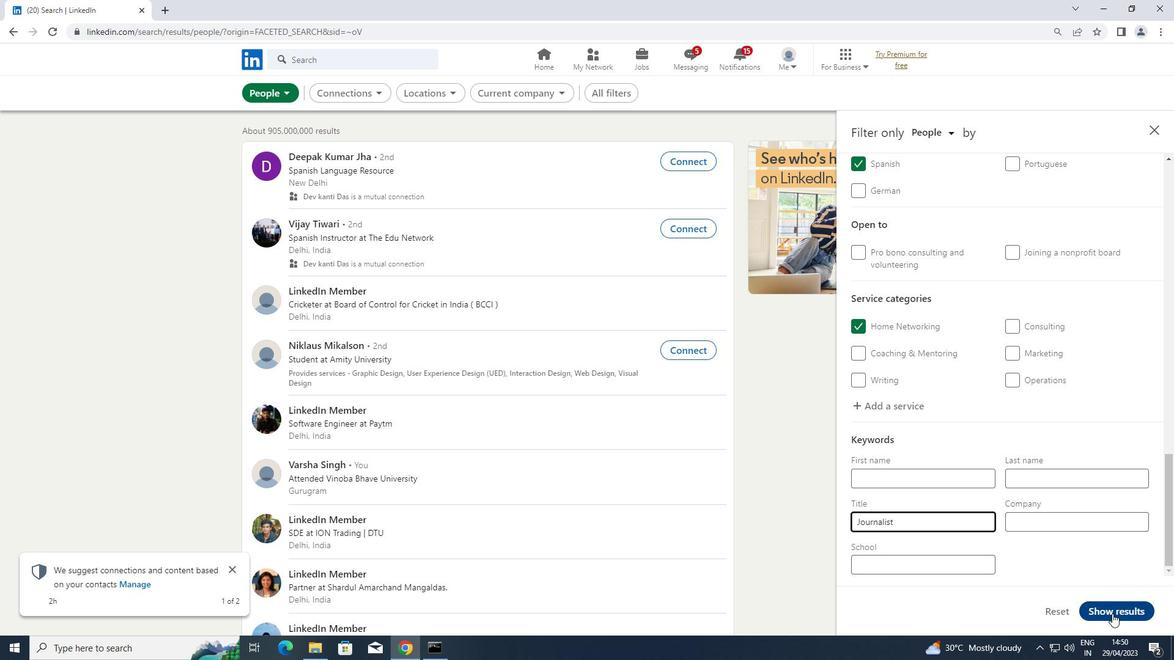 
